 Task: Assign Person0000000114 as Assignee of Issue Issue0000000285 in Backlog  in Scrum Project Project0000000057 in Jira. Assign Person0000000115 as Assignee of Issue Issue0000000286 in Backlog  in Scrum Project Project0000000058 in Jira. Assign Person0000000115 as Assignee of Issue Issue0000000287 in Backlog  in Scrum Project Project0000000058 in Jira. Assign Person0000000115 as Assignee of Issue Issue0000000288 in Backlog  in Scrum Project Project0000000058 in Jira. Assign Person0000000116 as Assignee of Issue Issue0000000289 in Backlog  in Scrum Project Project0000000058 in Jira
Action: Mouse moved to (50, 231)
Screenshot: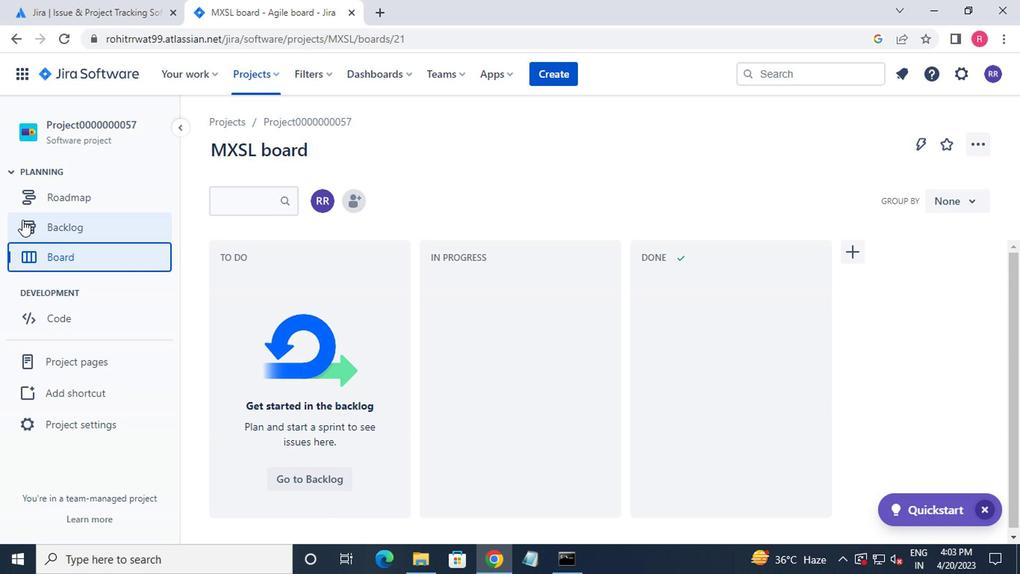 
Action: Mouse pressed left at (50, 231)
Screenshot: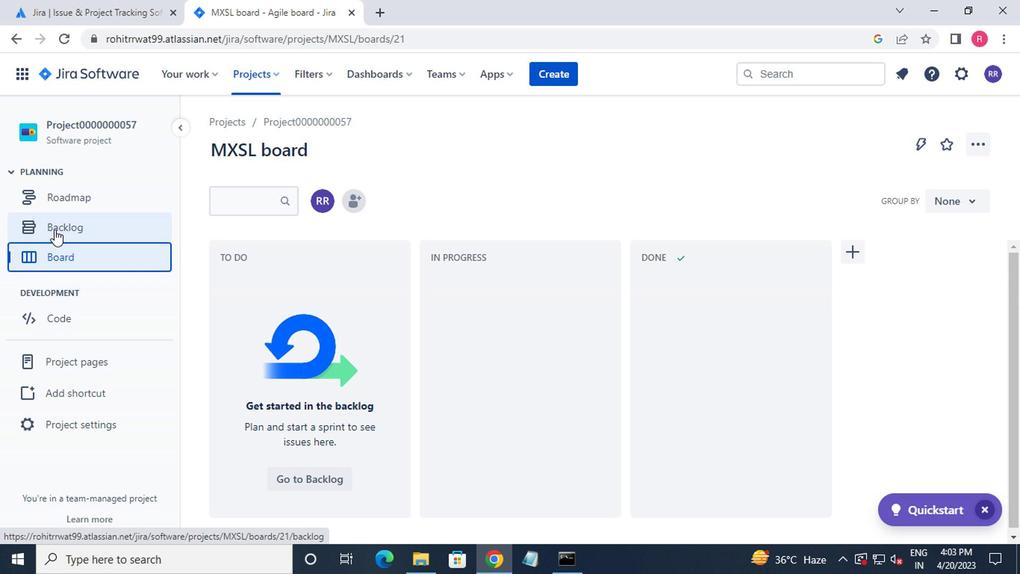 
Action: Mouse moved to (152, 283)
Screenshot: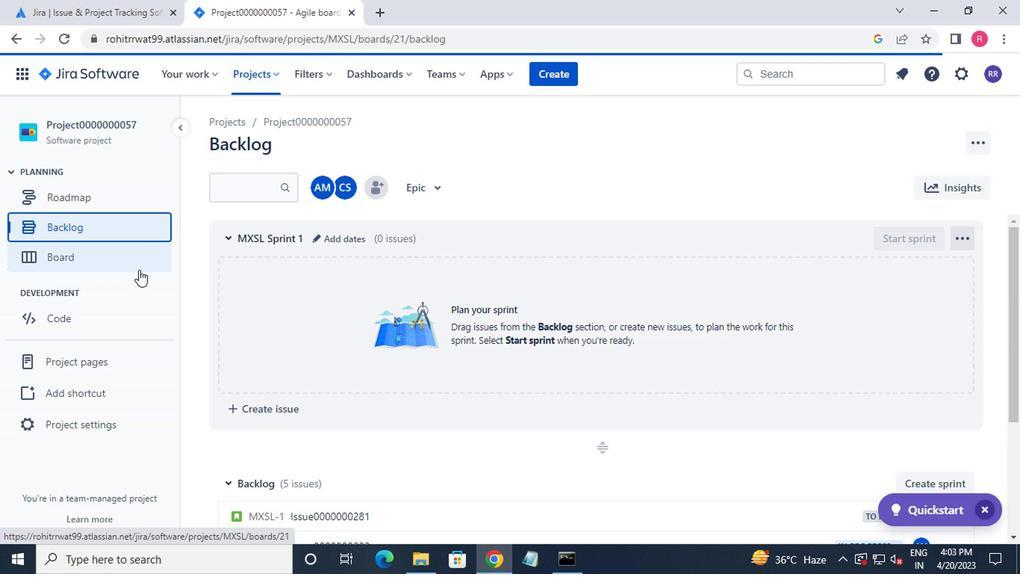 
Action: Mouse scrolled (152, 282) with delta (0, 0)
Screenshot: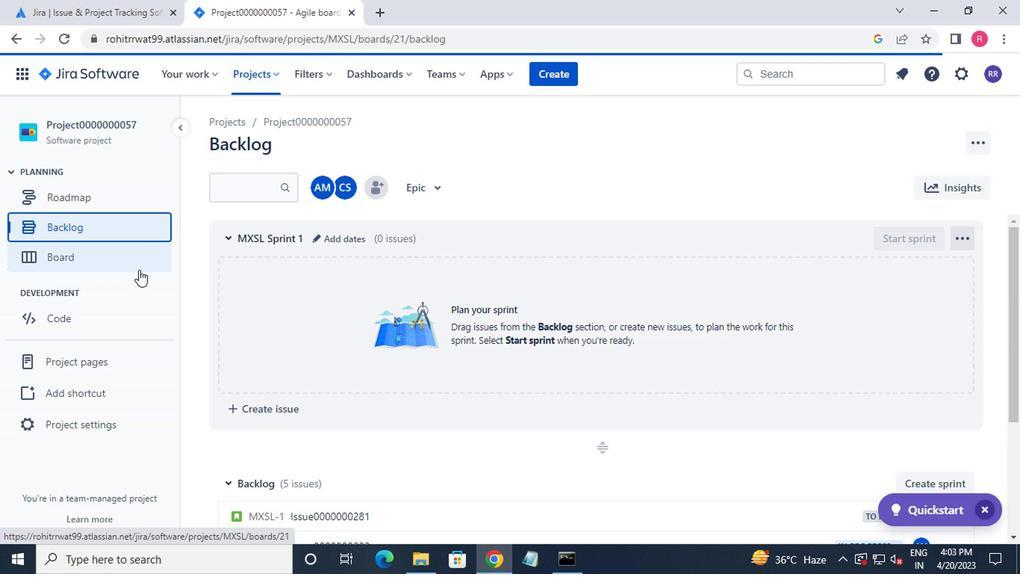 
Action: Mouse moved to (177, 301)
Screenshot: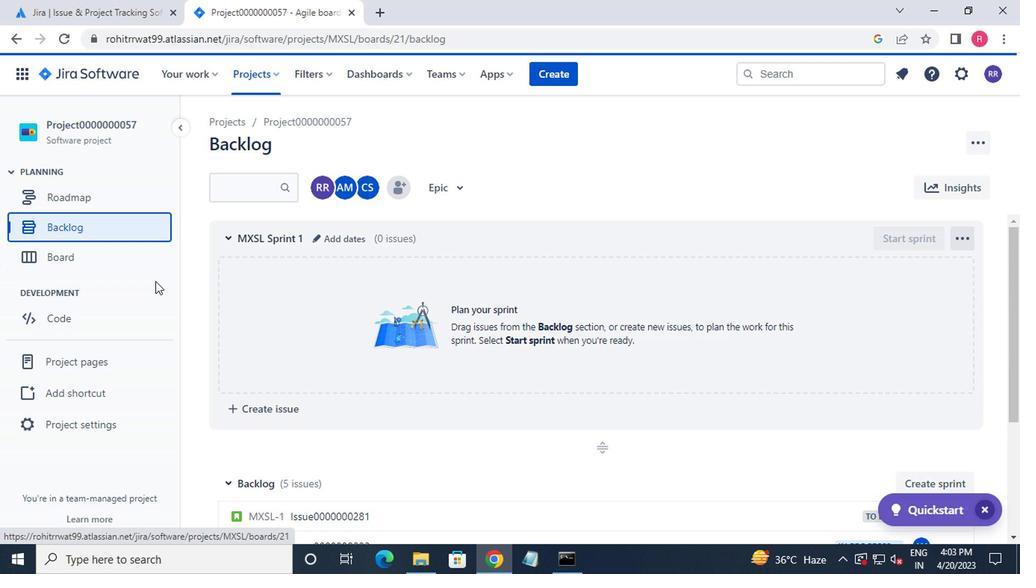
Action: Mouse scrolled (177, 301) with delta (0, 0)
Screenshot: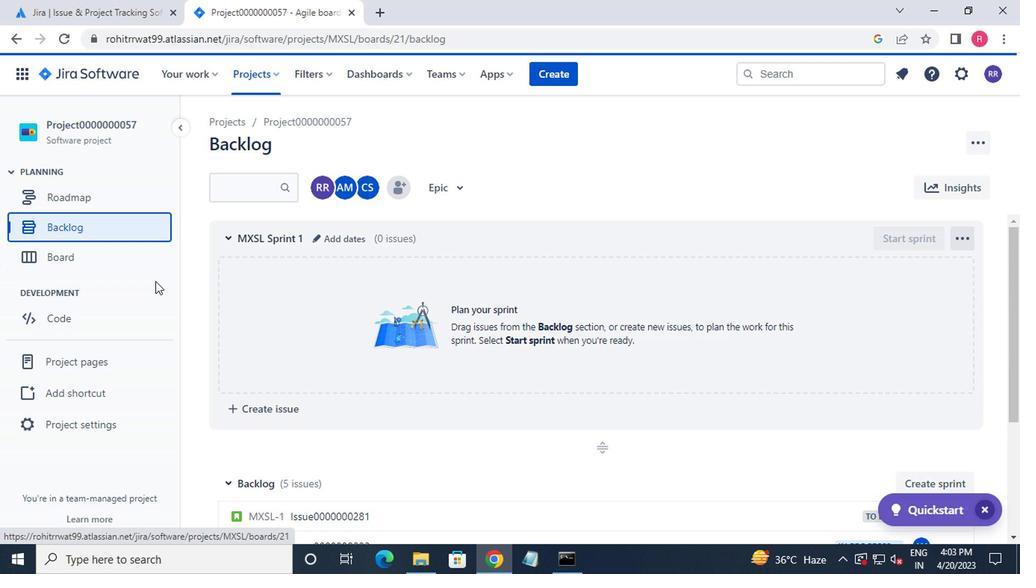 
Action: Mouse moved to (188, 306)
Screenshot: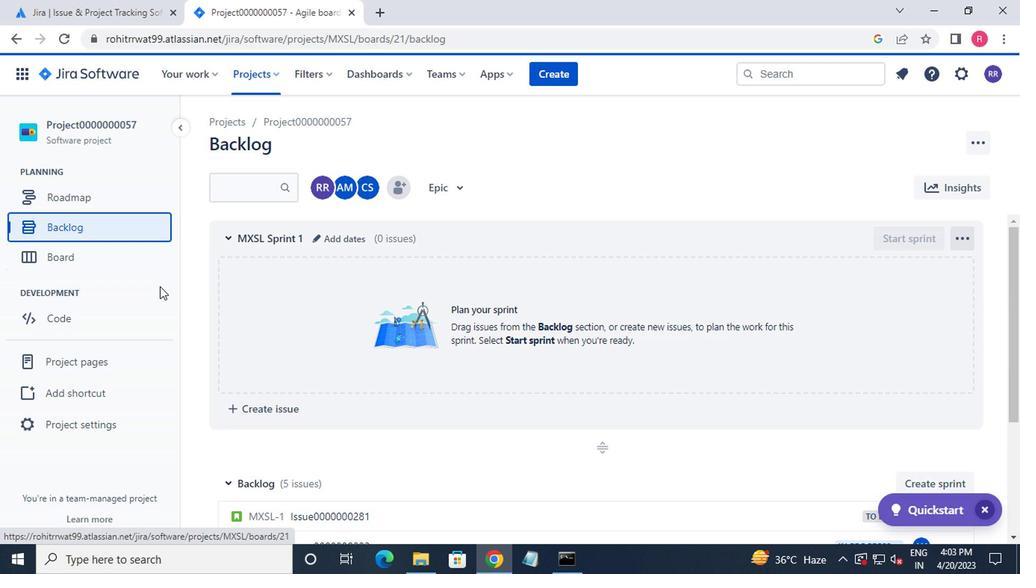 
Action: Mouse scrolled (188, 305) with delta (0, -1)
Screenshot: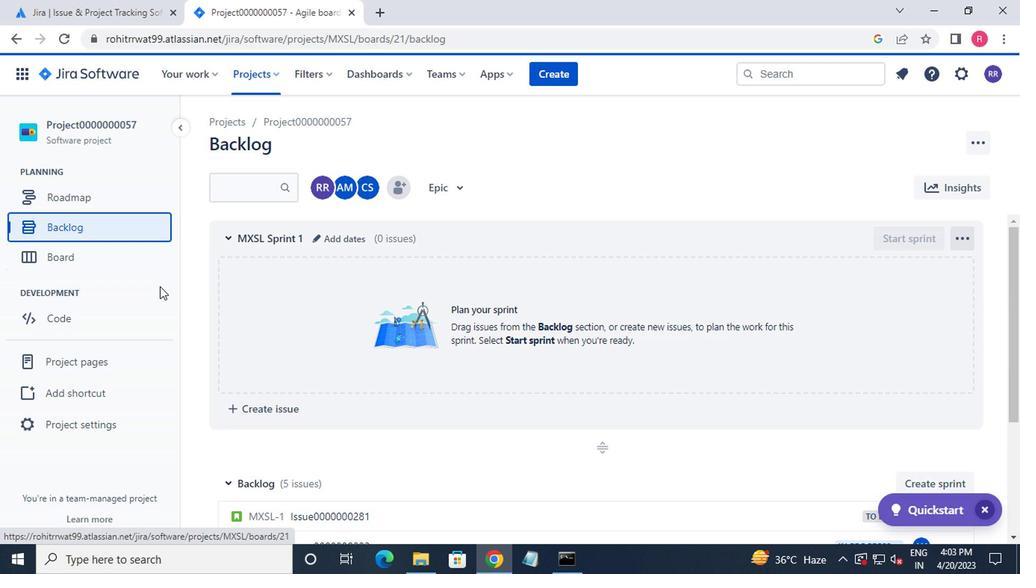 
Action: Mouse moved to (192, 306)
Screenshot: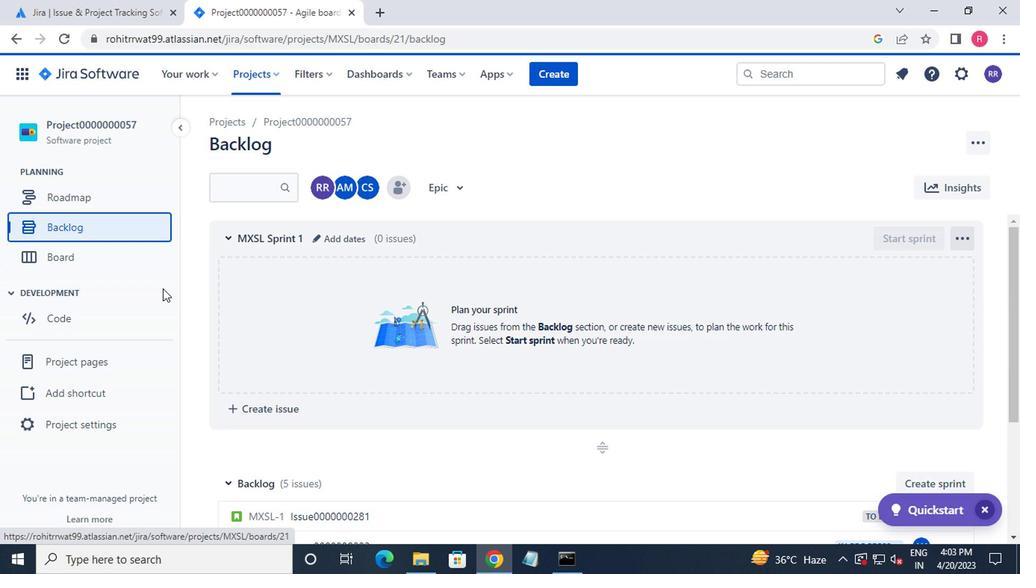 
Action: Mouse scrolled (192, 305) with delta (0, -1)
Screenshot: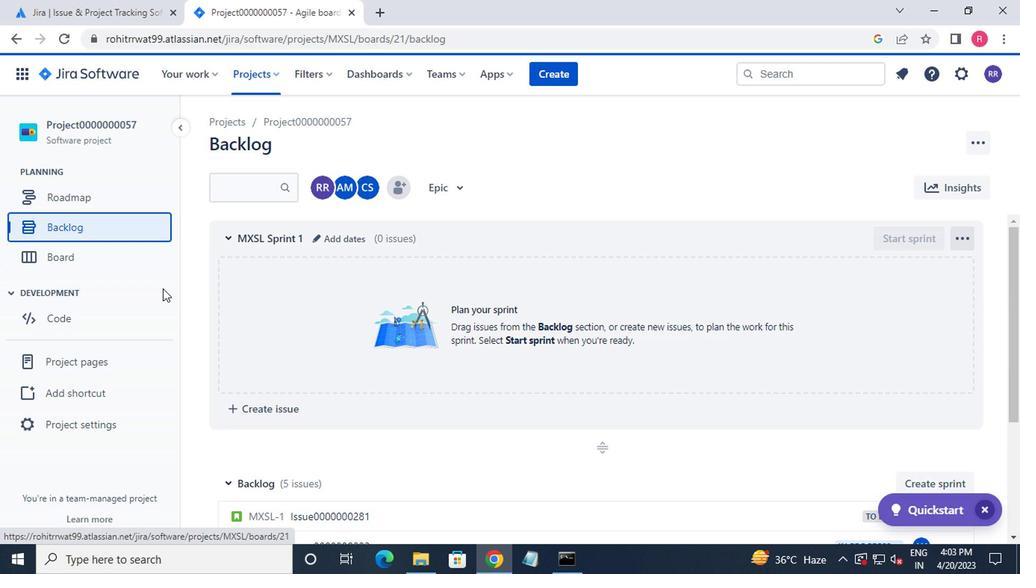 
Action: Mouse moved to (232, 336)
Screenshot: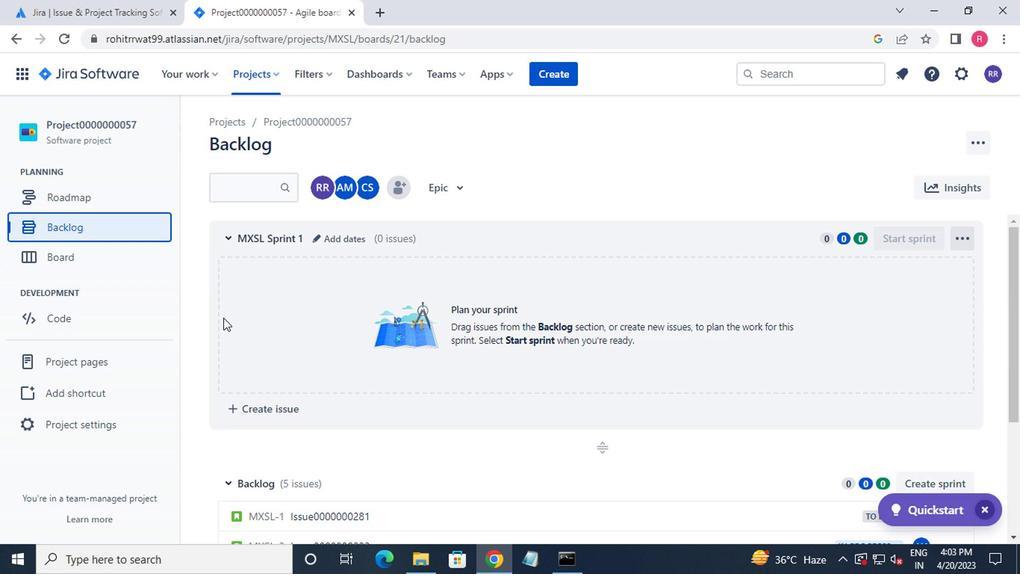 
Action: Mouse scrolled (232, 335) with delta (0, -1)
Screenshot: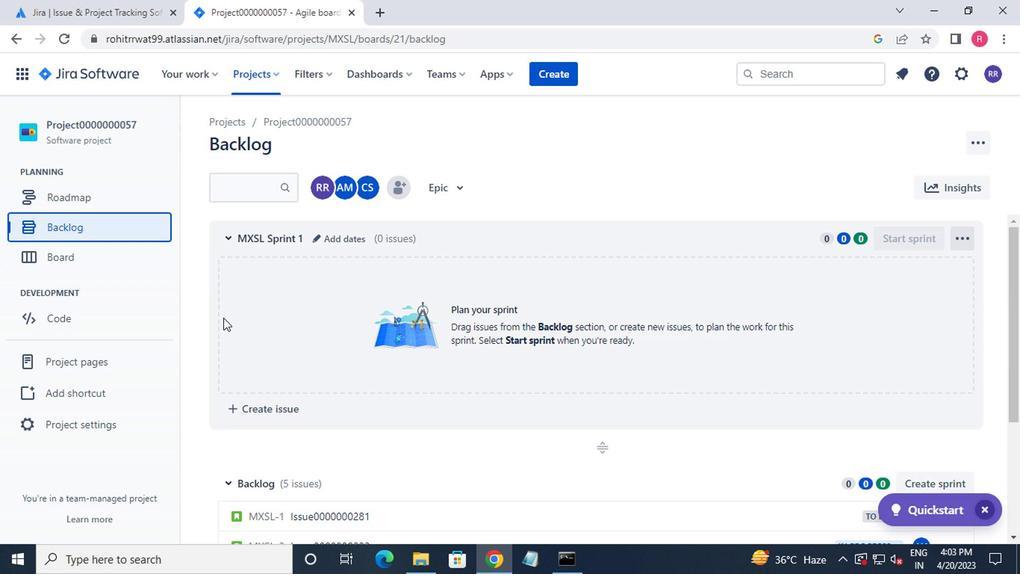 
Action: Mouse moved to (234, 336)
Screenshot: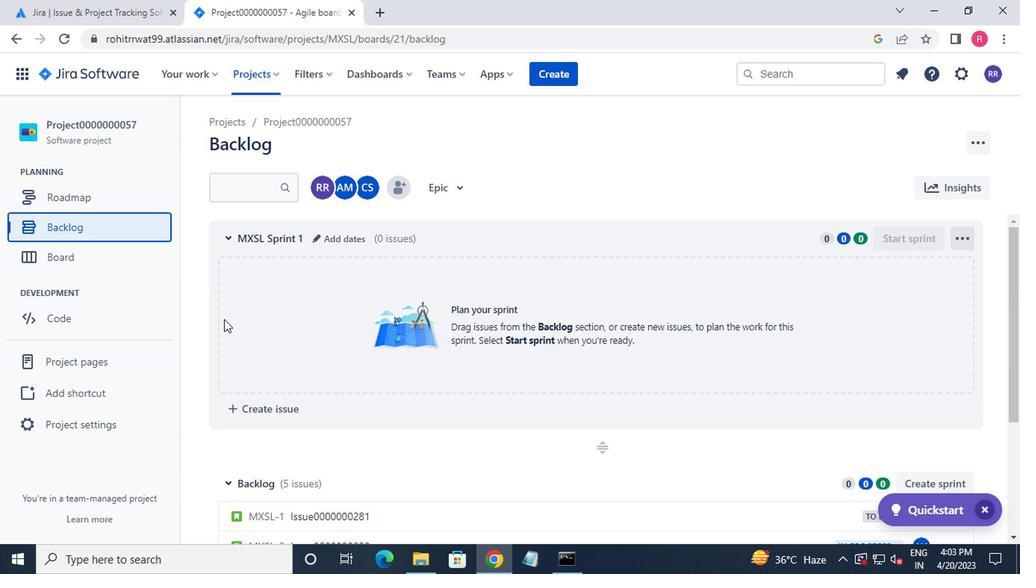 
Action: Mouse scrolled (234, 335) with delta (0, -1)
Screenshot: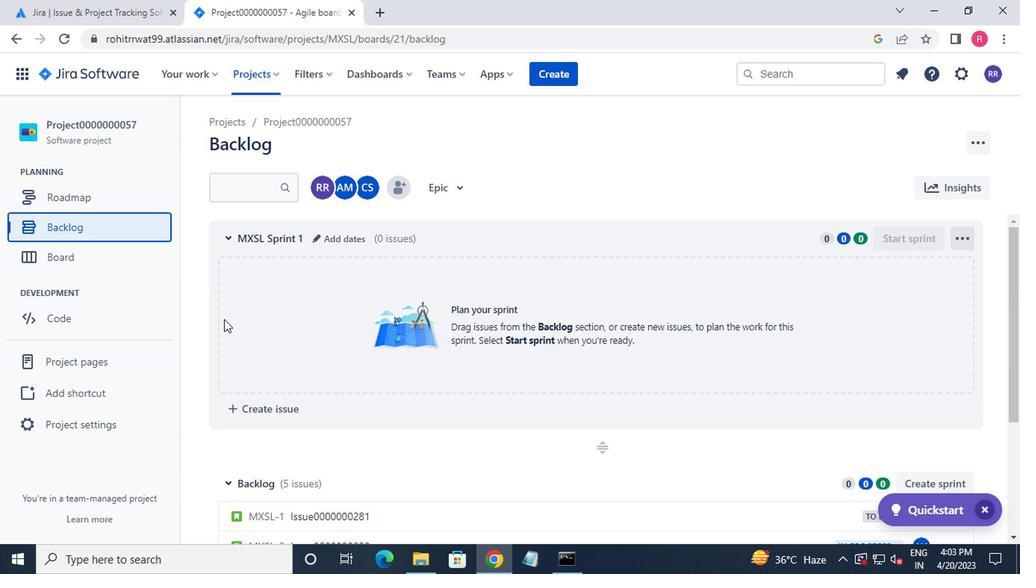 
Action: Mouse moved to (236, 336)
Screenshot: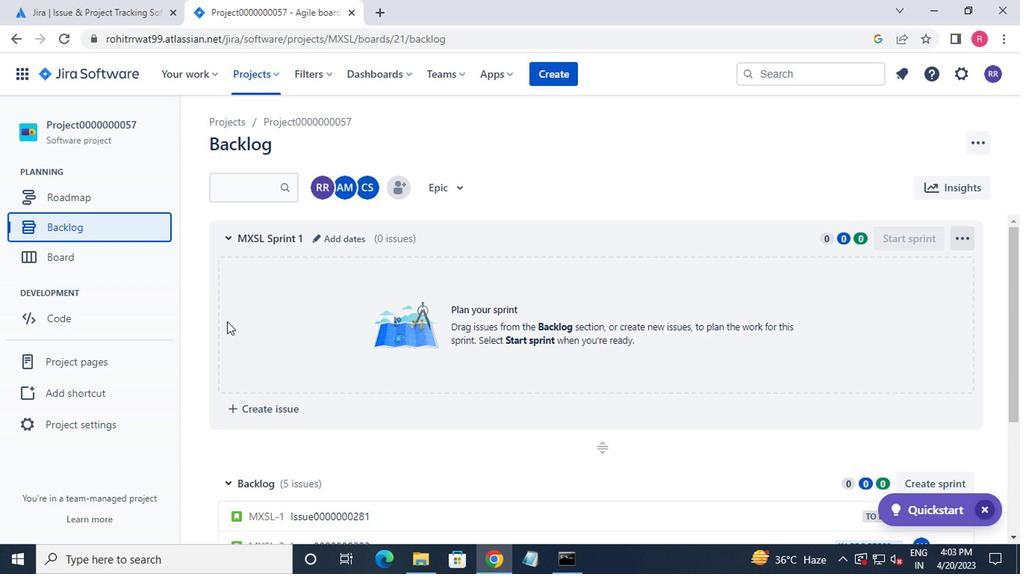 
Action: Mouse scrolled (236, 335) with delta (0, -1)
Screenshot: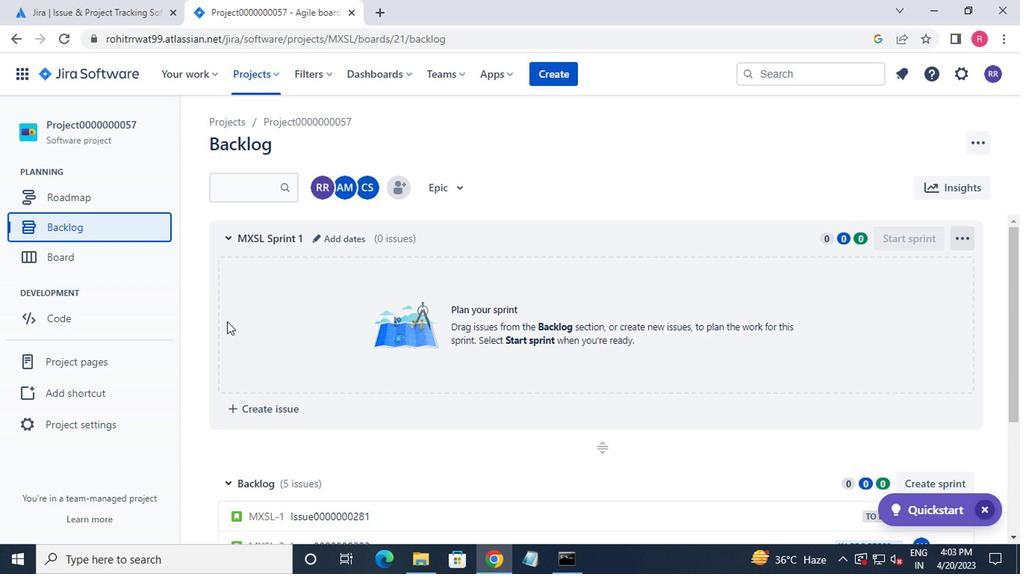 
Action: Mouse moved to (245, 336)
Screenshot: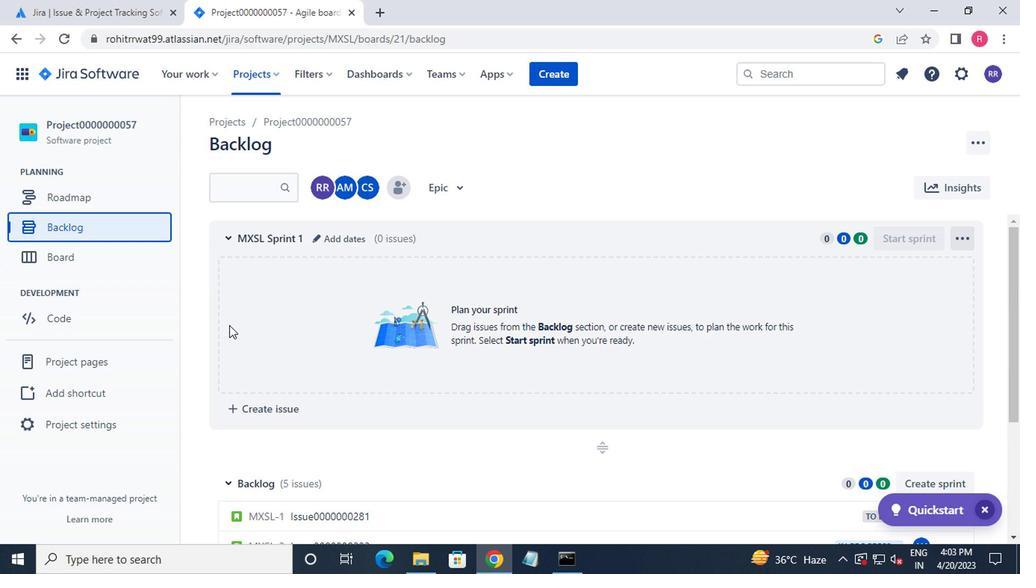 
Action: Mouse scrolled (245, 335) with delta (0, -1)
Screenshot: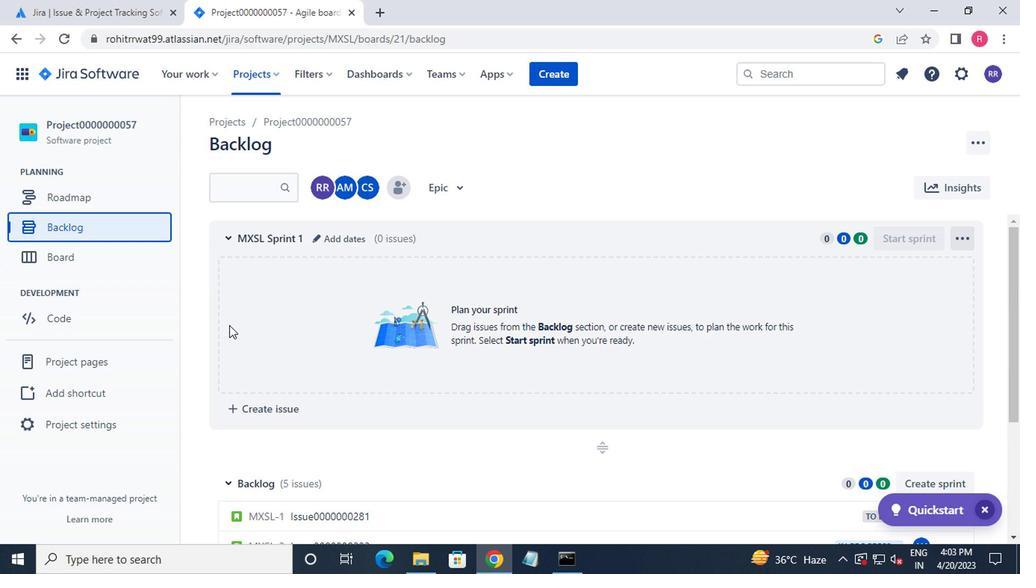 
Action: Mouse moved to (921, 452)
Screenshot: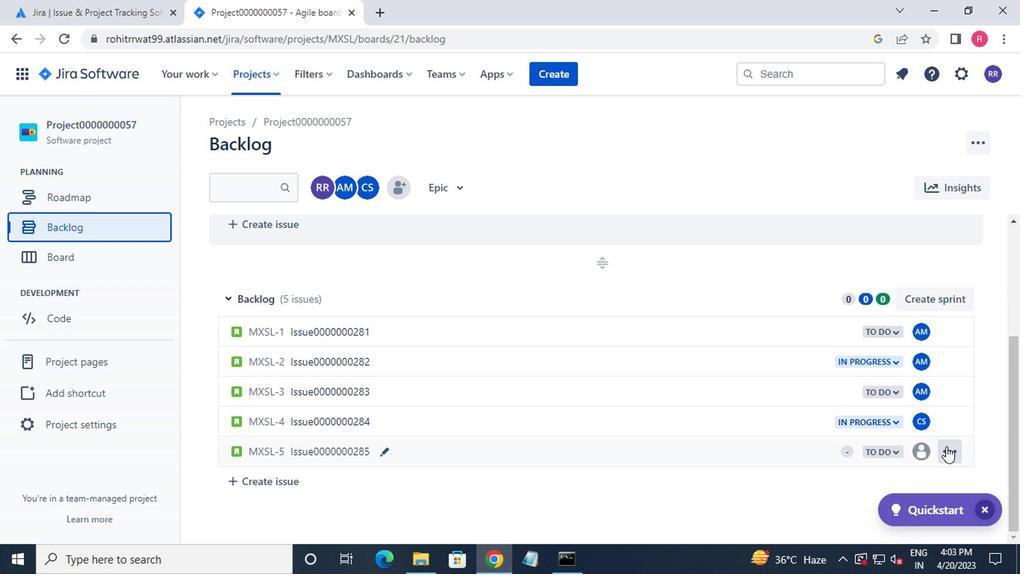 
Action: Mouse pressed left at (921, 452)
Screenshot: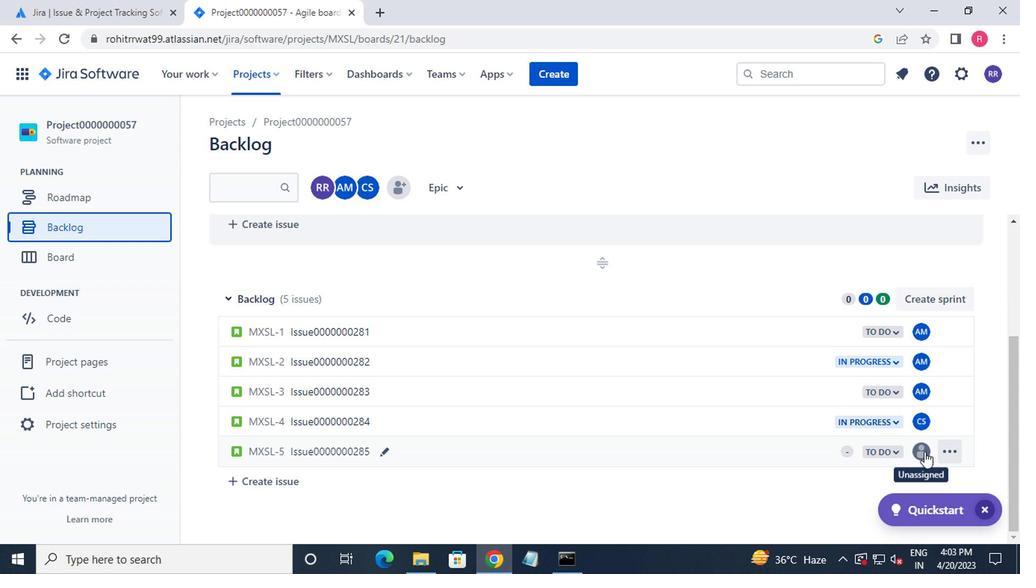 
Action: Mouse moved to (845, 544)
Screenshot: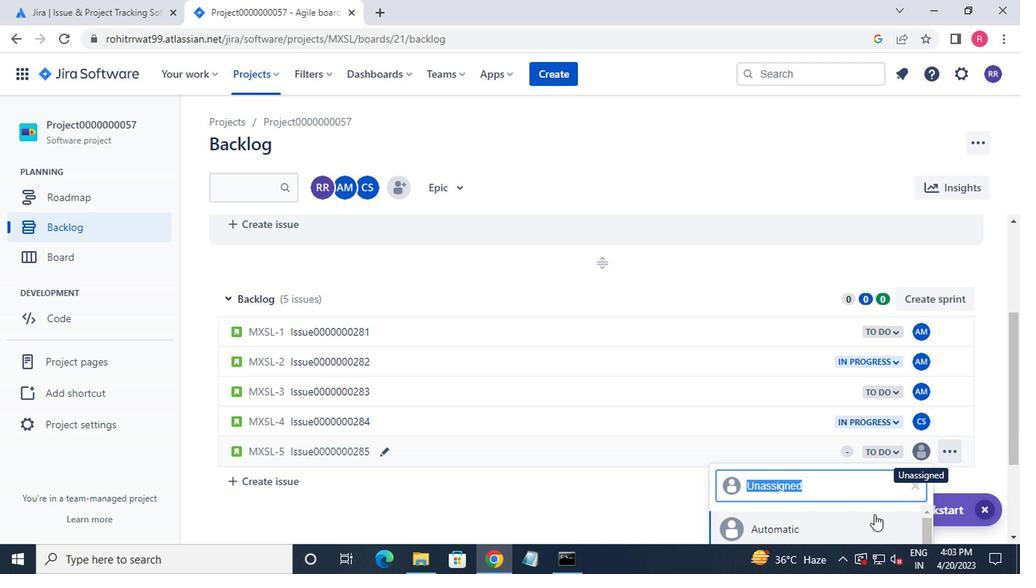 
Action: Mouse scrolled (845, 543) with delta (0, 0)
Screenshot: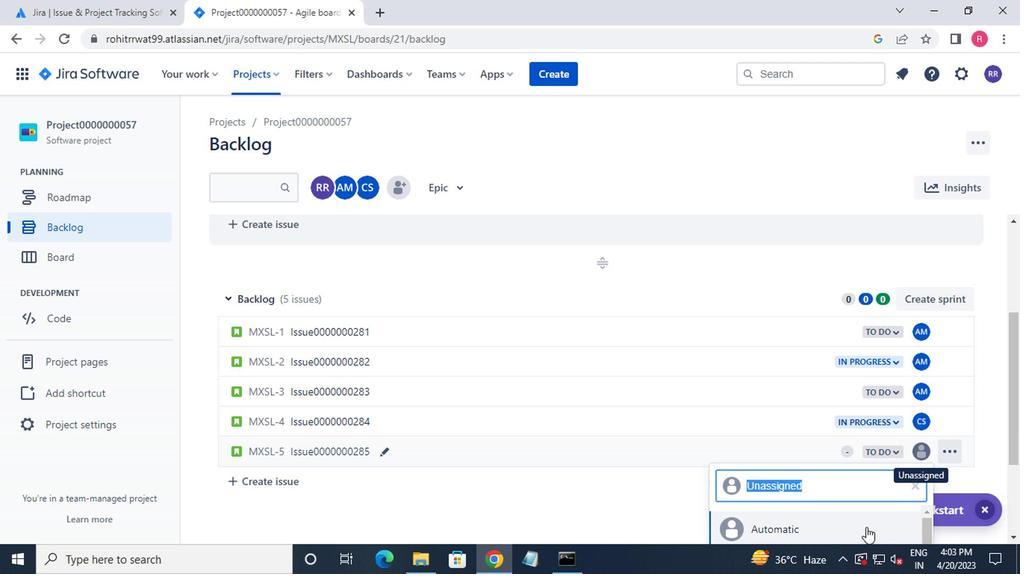 
Action: Mouse moved to (826, 526)
Screenshot: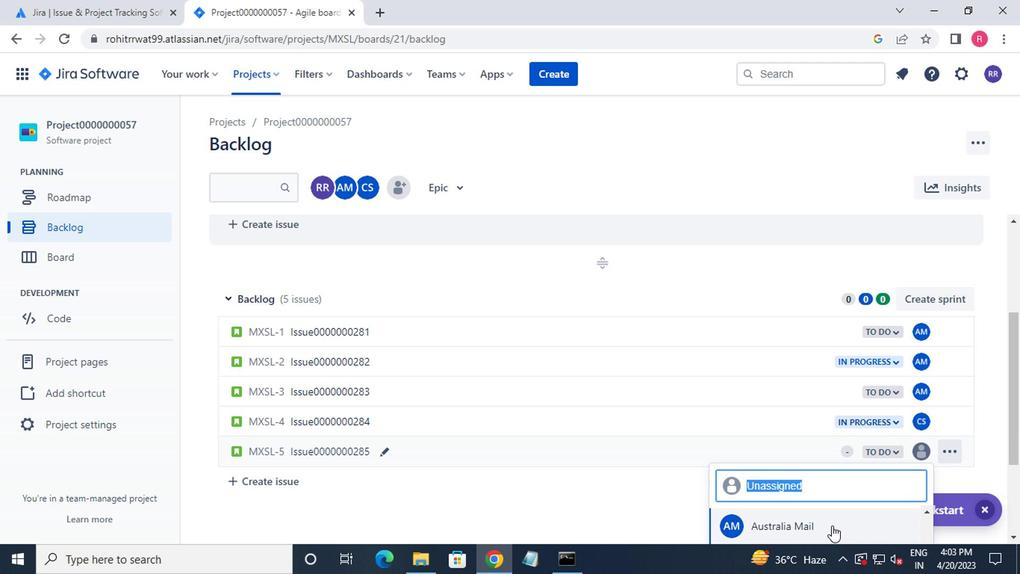 
Action: Mouse scrolled (826, 525) with delta (0, 0)
Screenshot: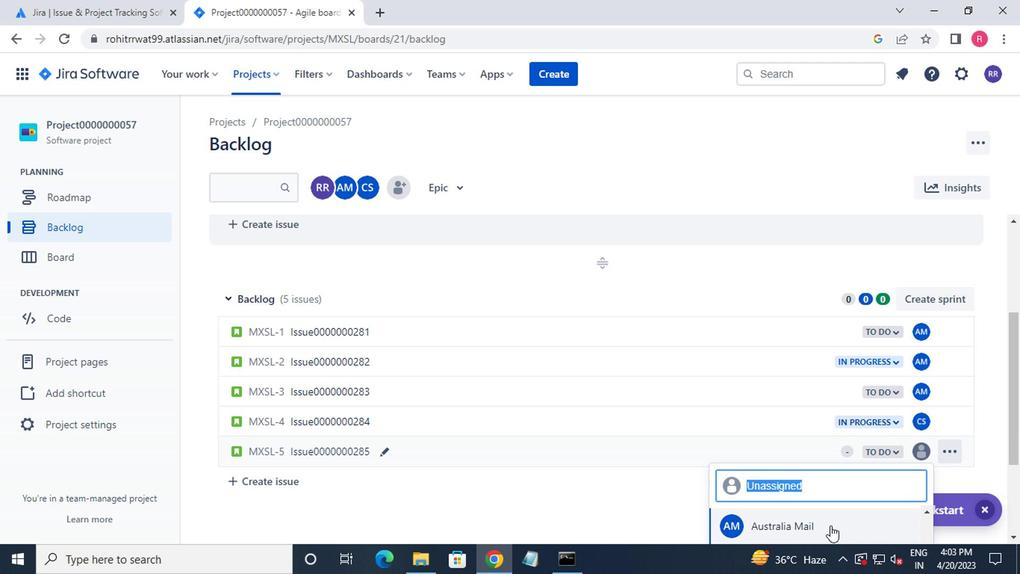 
Action: Mouse moved to (1015, 391)
Screenshot: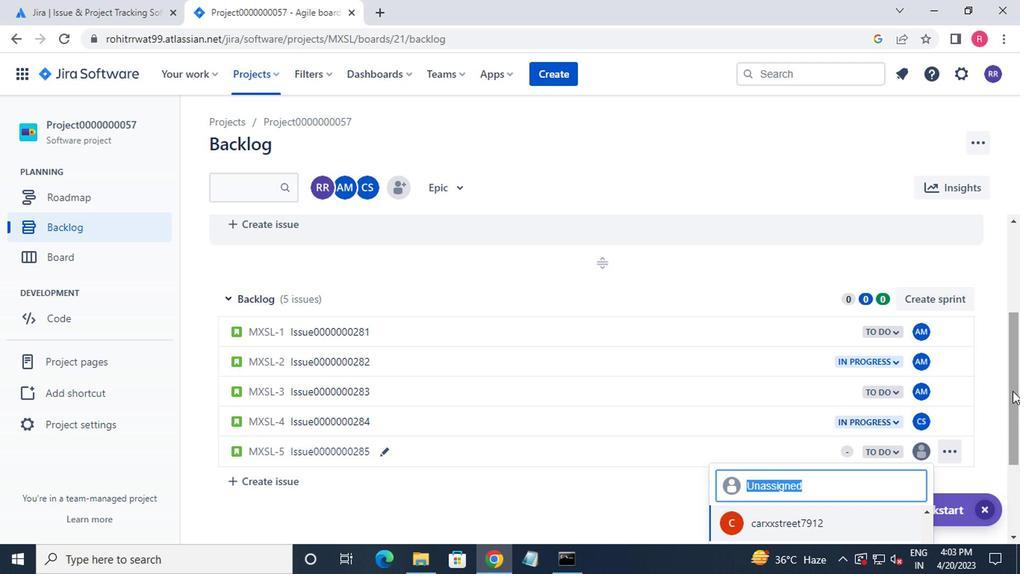 
Action: Mouse pressed left at (1015, 391)
Screenshot: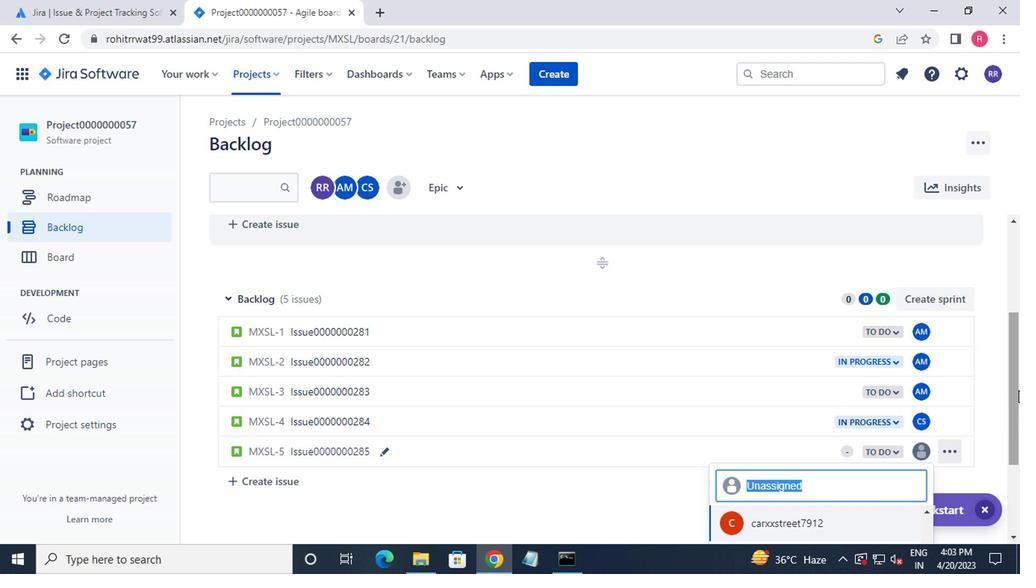 
Action: Mouse moved to (816, 507)
Screenshot: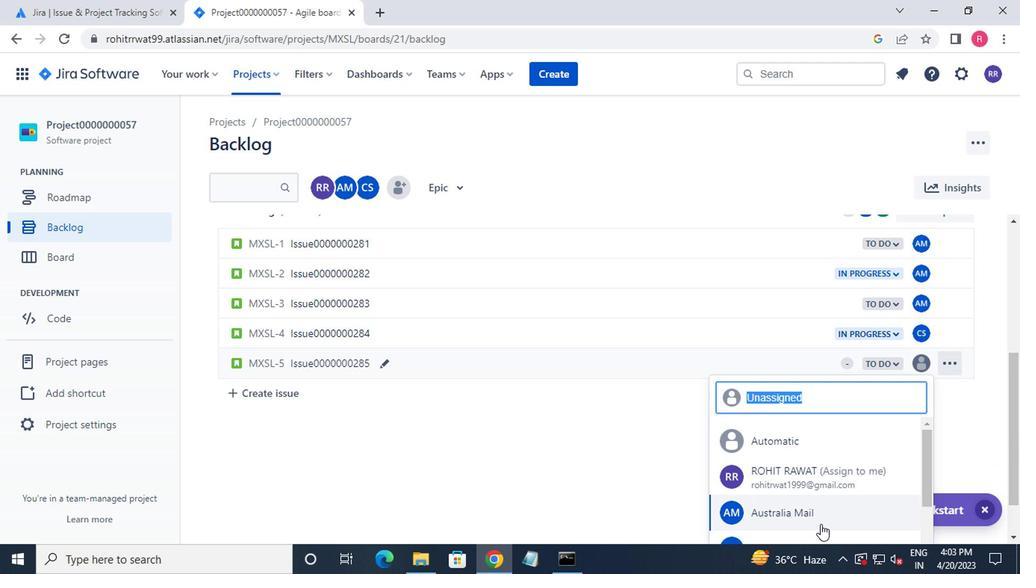 
Action: Mouse scrolled (816, 507) with delta (0, 0)
Screenshot: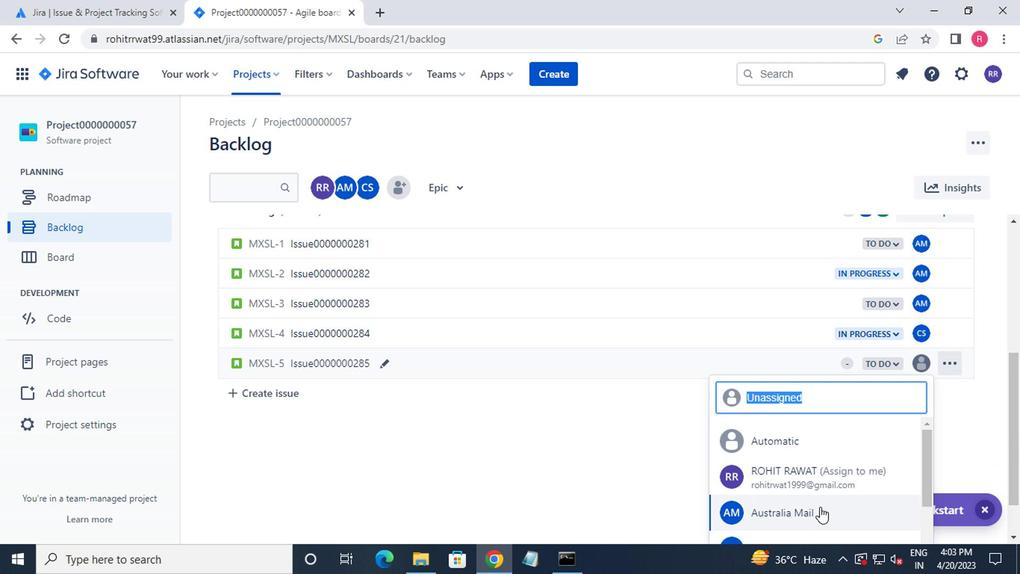 
Action: Mouse moved to (815, 479)
Screenshot: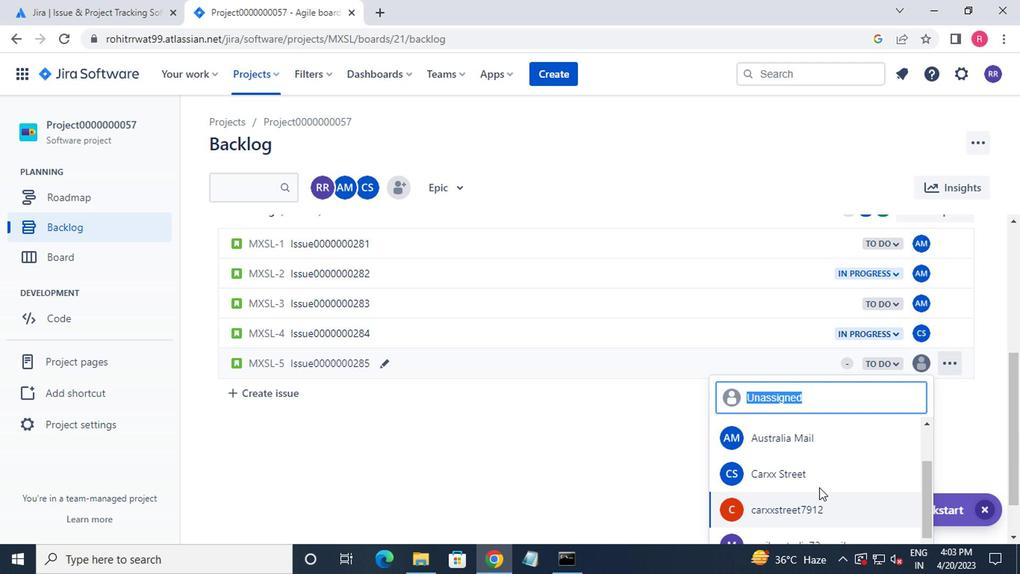 
Action: Mouse pressed left at (815, 479)
Screenshot: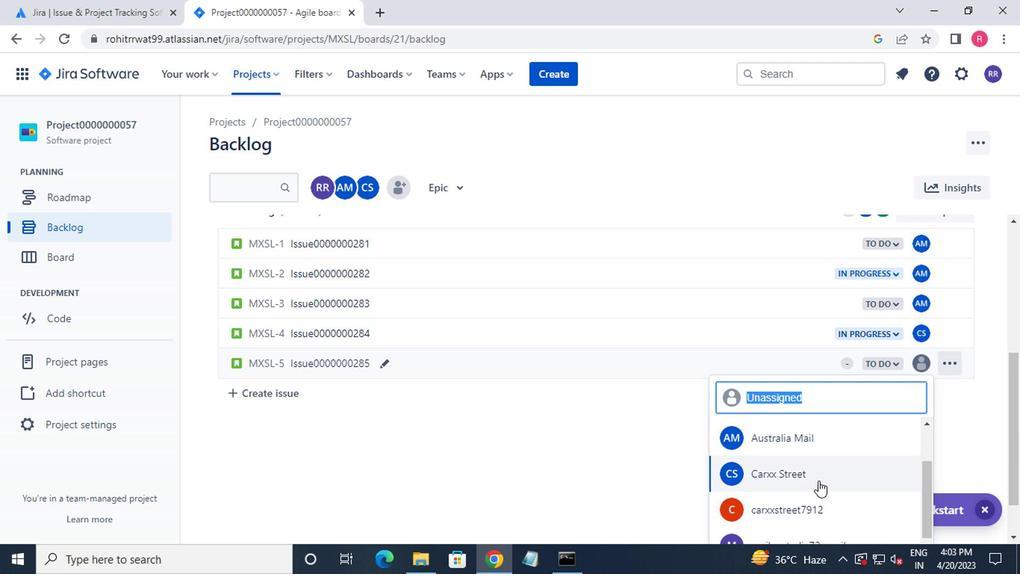 
Action: Mouse moved to (259, 76)
Screenshot: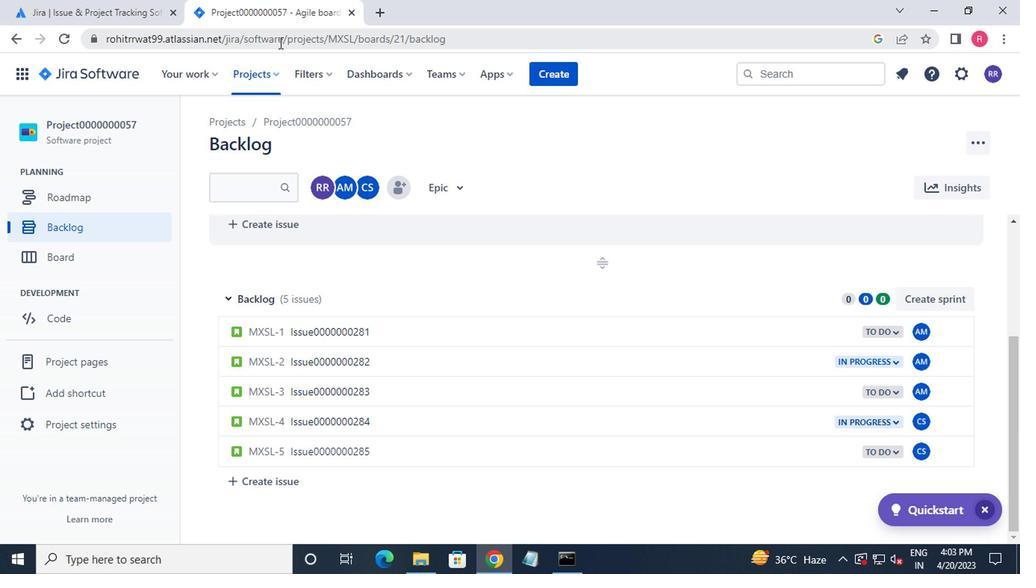 
Action: Mouse pressed left at (259, 76)
Screenshot: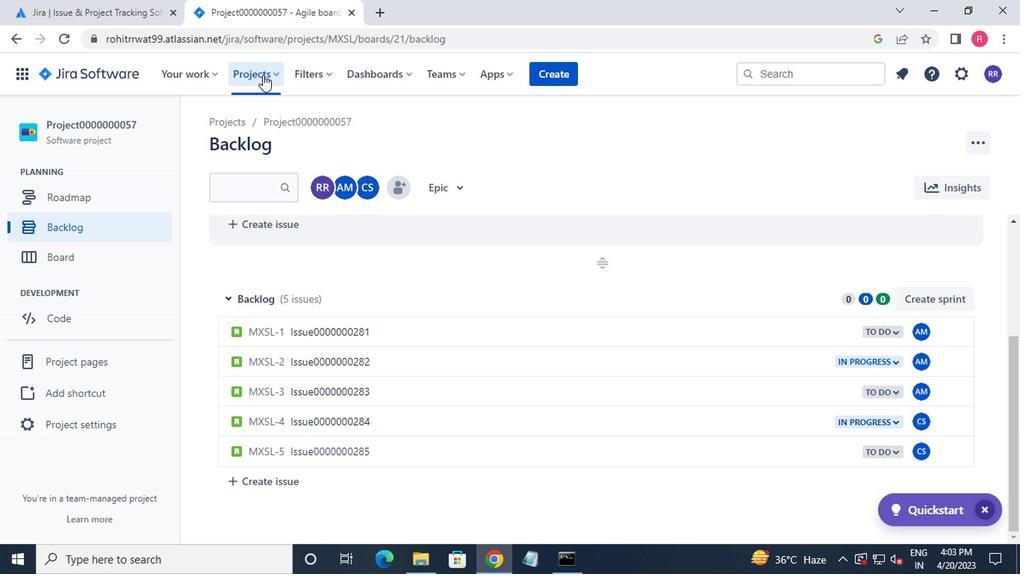 
Action: Mouse moved to (296, 171)
Screenshot: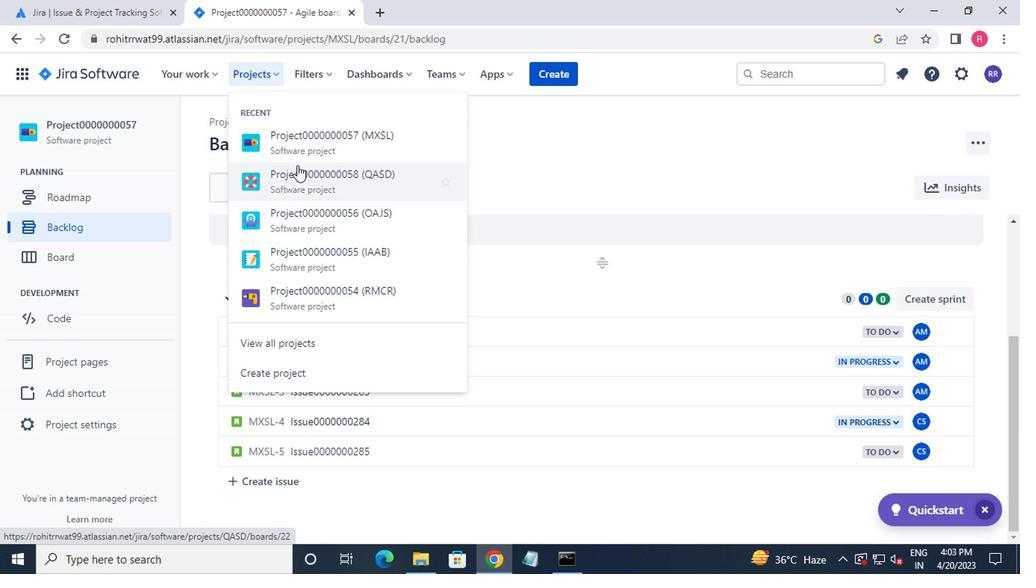 
Action: Mouse pressed left at (296, 171)
Screenshot: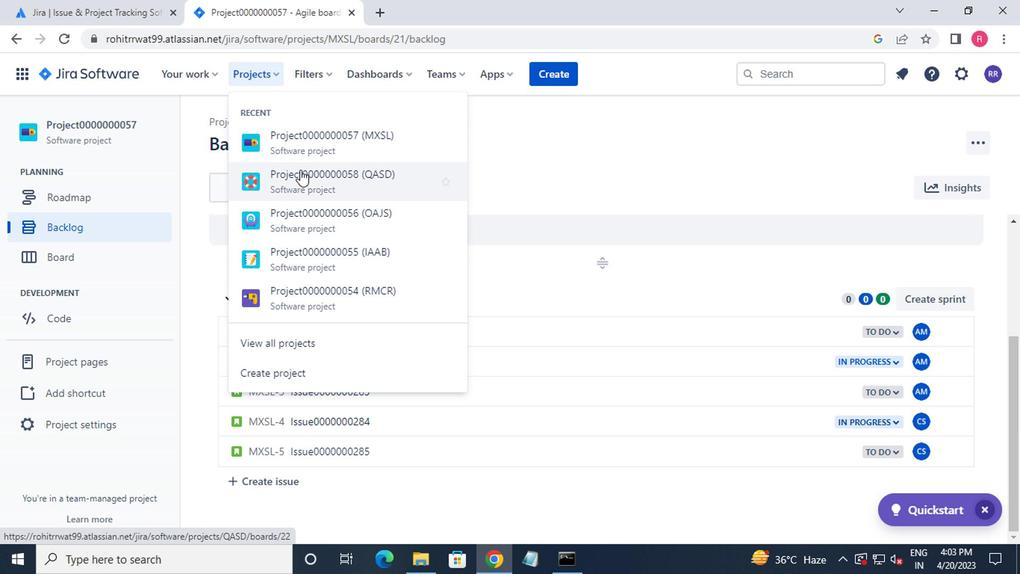 
Action: Mouse moved to (96, 232)
Screenshot: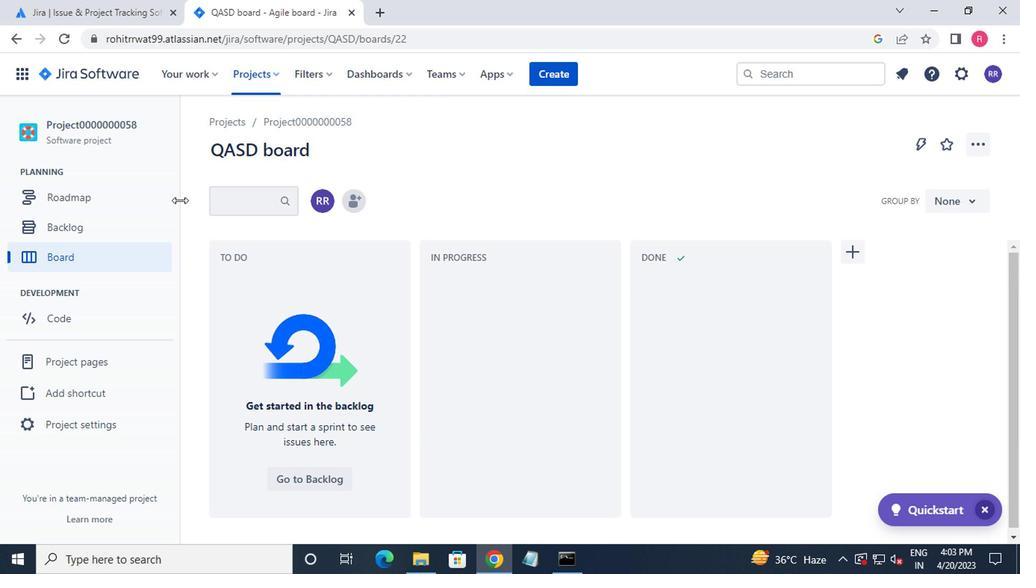 
Action: Mouse pressed left at (96, 232)
Screenshot: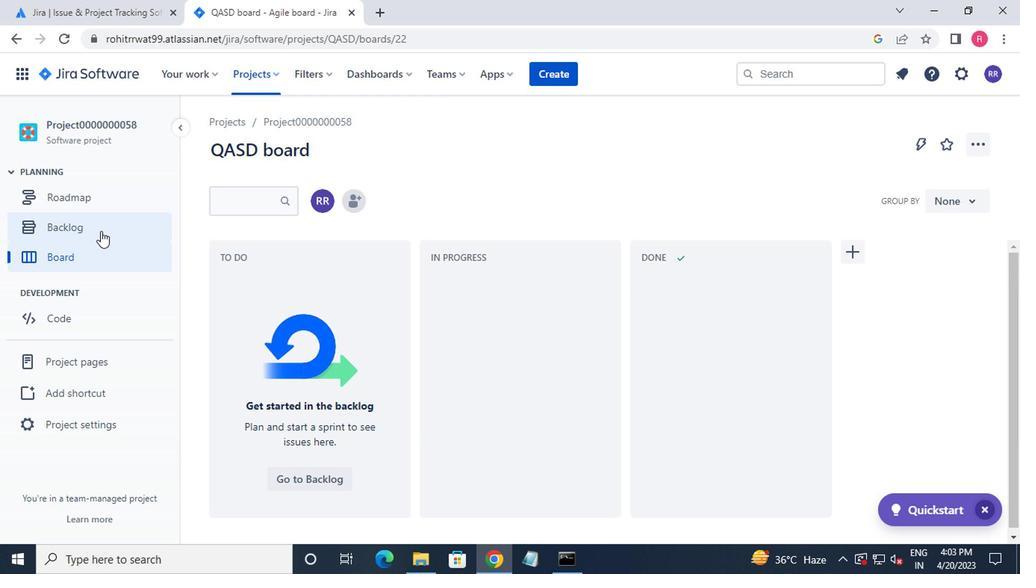 
Action: Mouse moved to (544, 255)
Screenshot: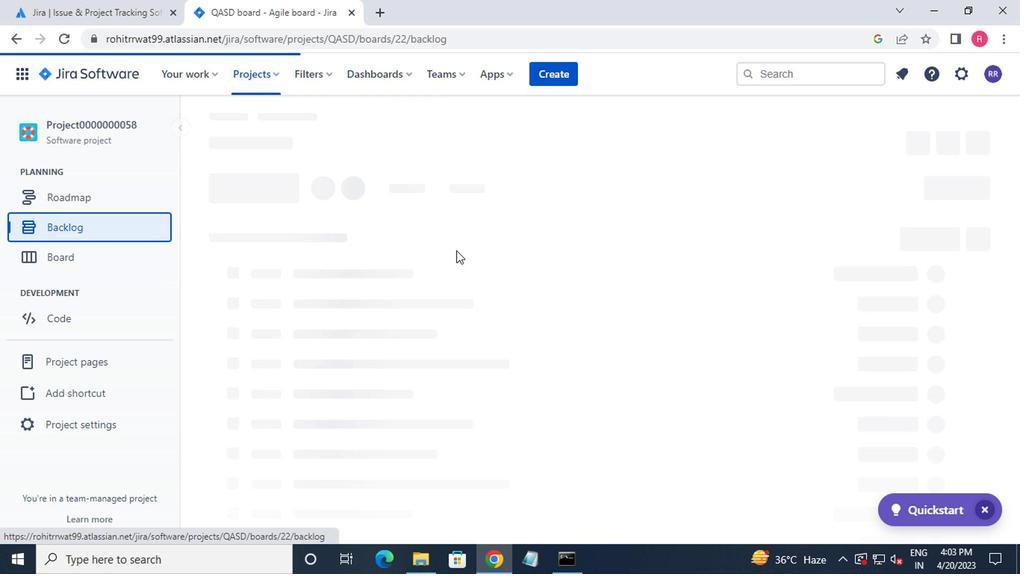 
Action: Mouse scrolled (544, 254) with delta (0, -1)
Screenshot: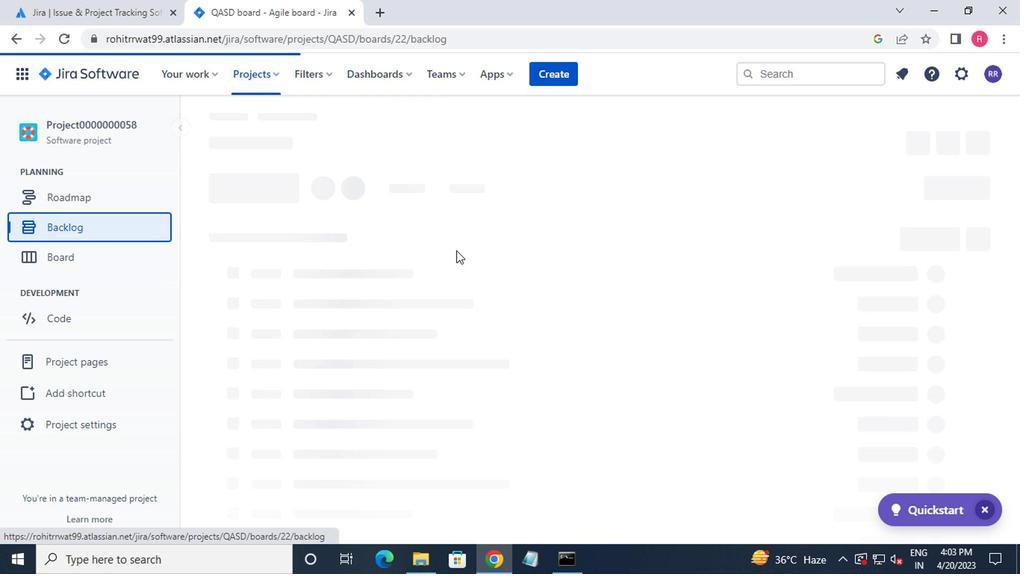
Action: Mouse moved to (559, 258)
Screenshot: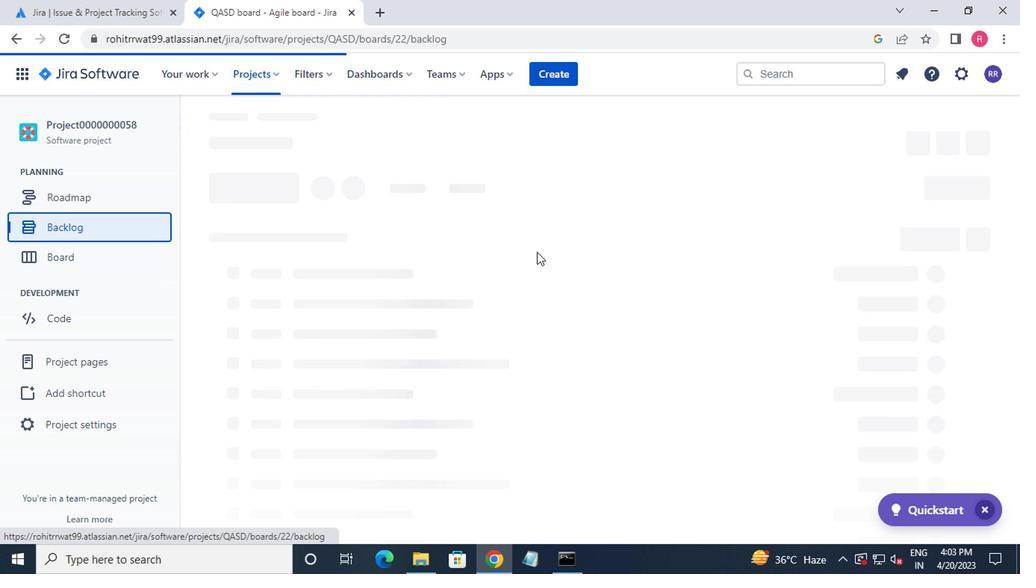 
Action: Mouse scrolled (559, 257) with delta (0, -1)
Screenshot: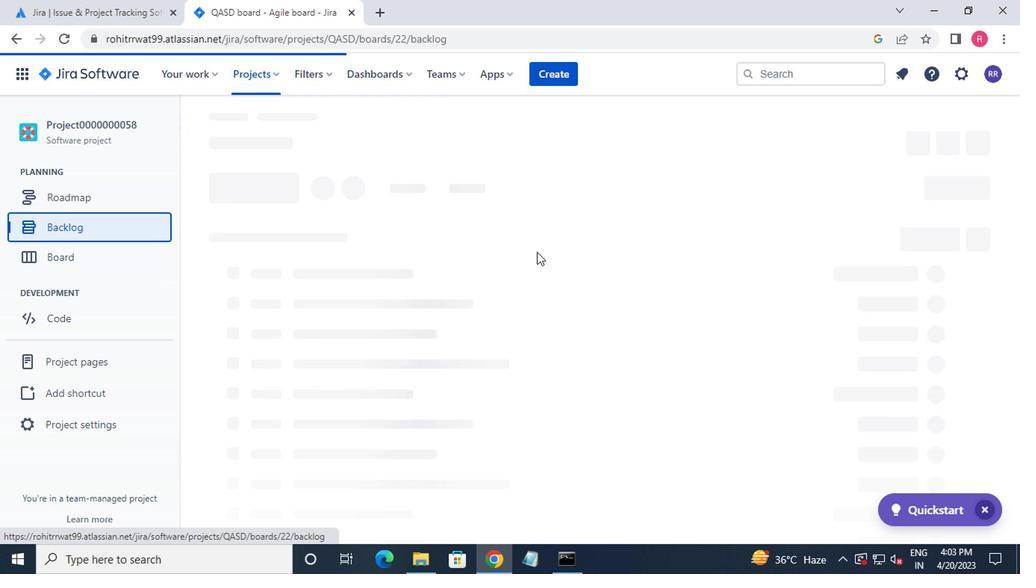 
Action: Mouse scrolled (559, 257) with delta (0, -1)
Screenshot: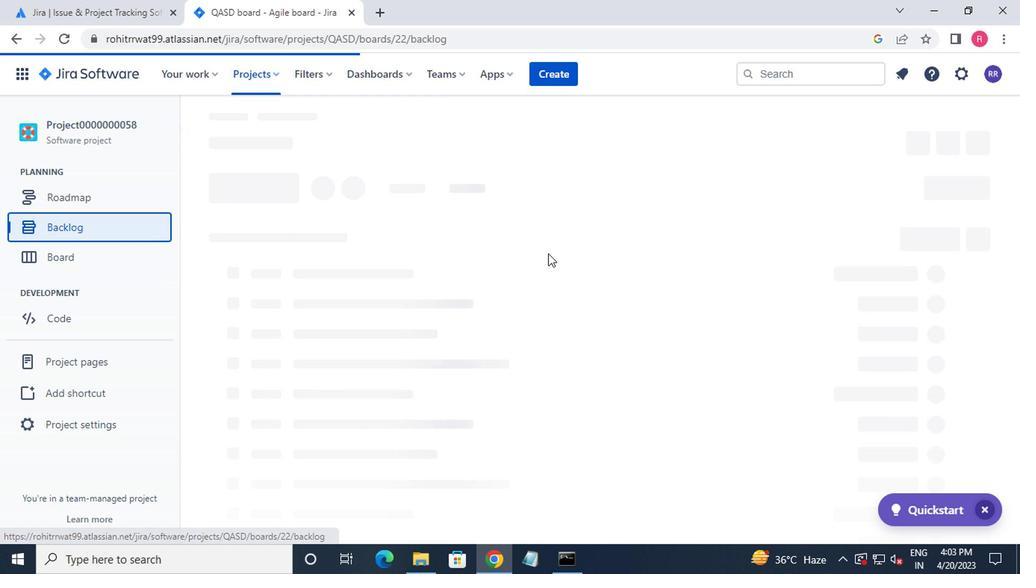 
Action: Mouse moved to (559, 258)
Screenshot: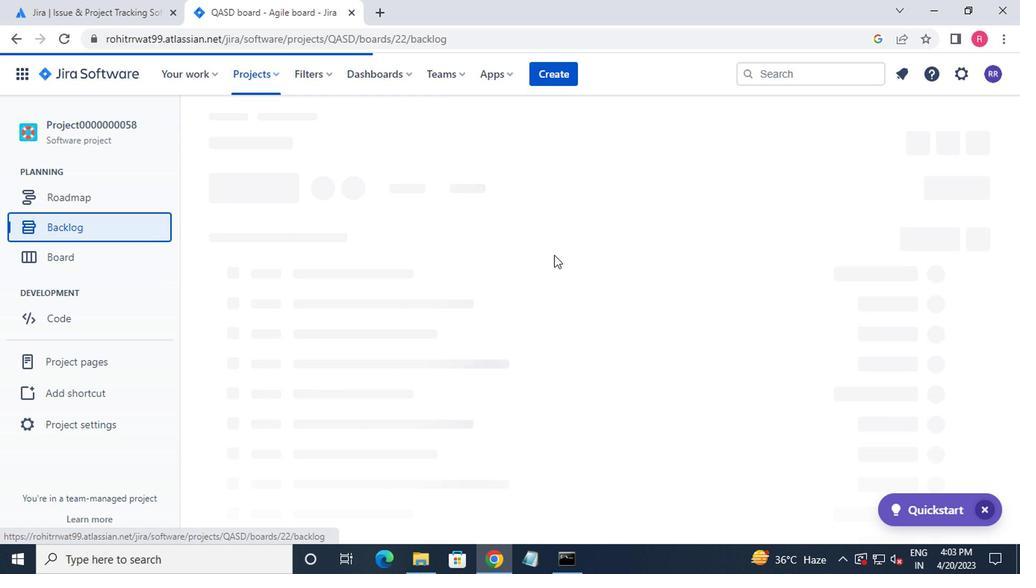 
Action: Mouse scrolled (559, 257) with delta (0, -1)
Screenshot: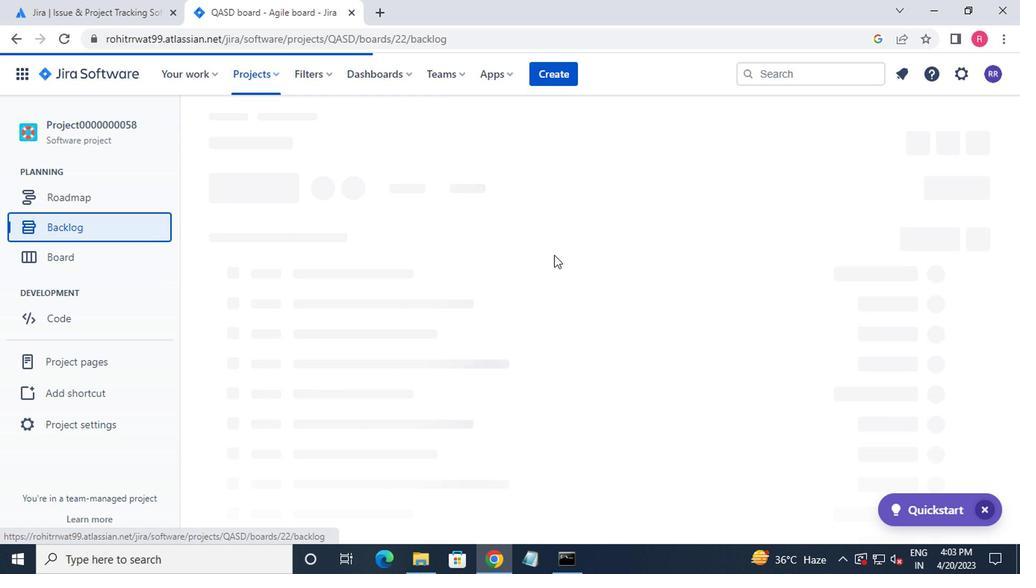
Action: Mouse moved to (560, 258)
Screenshot: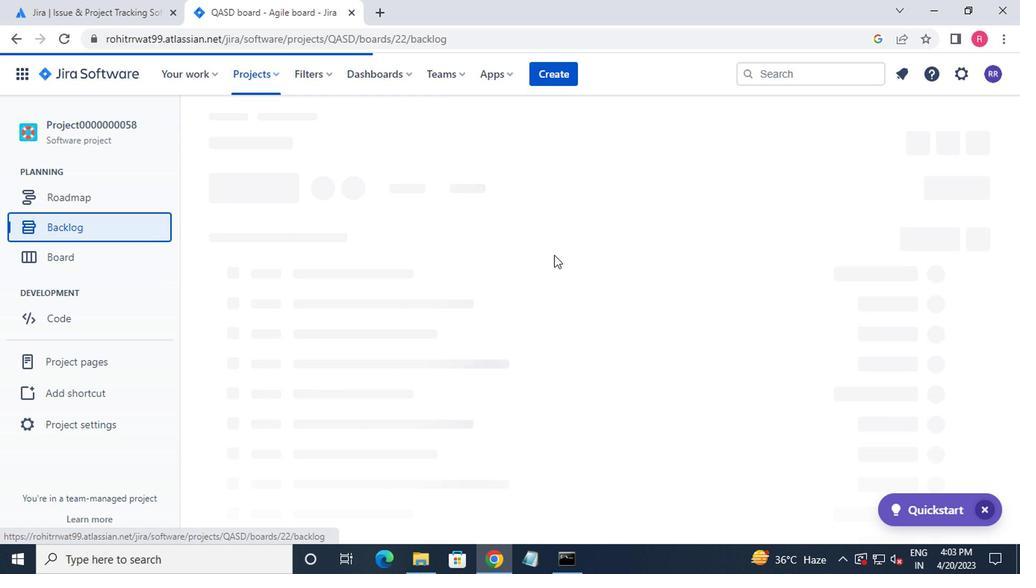 
Action: Mouse scrolled (560, 257) with delta (0, -1)
Screenshot: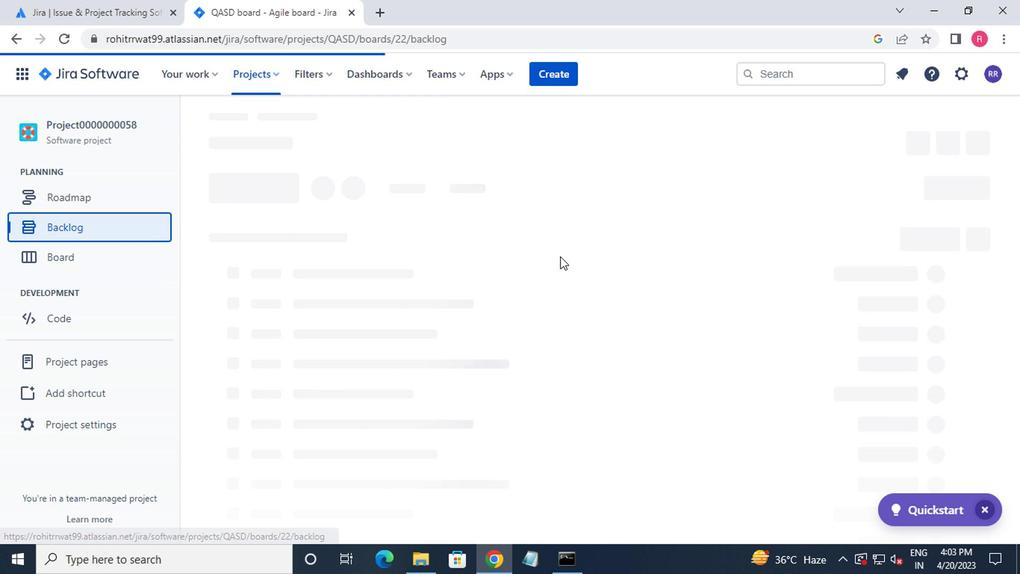 
Action: Mouse moved to (562, 258)
Screenshot: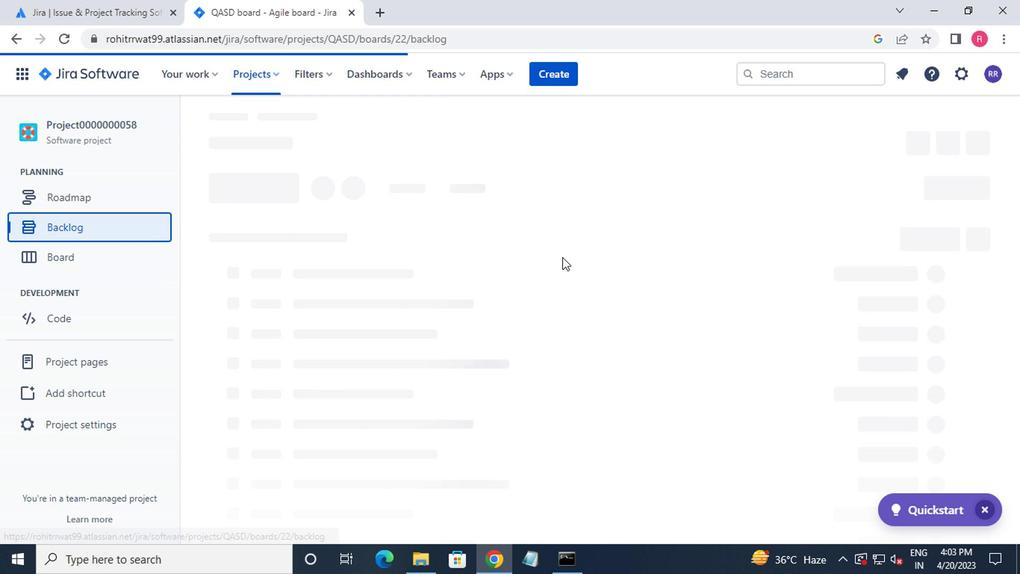 
Action: Mouse scrolled (562, 257) with delta (0, -1)
Screenshot: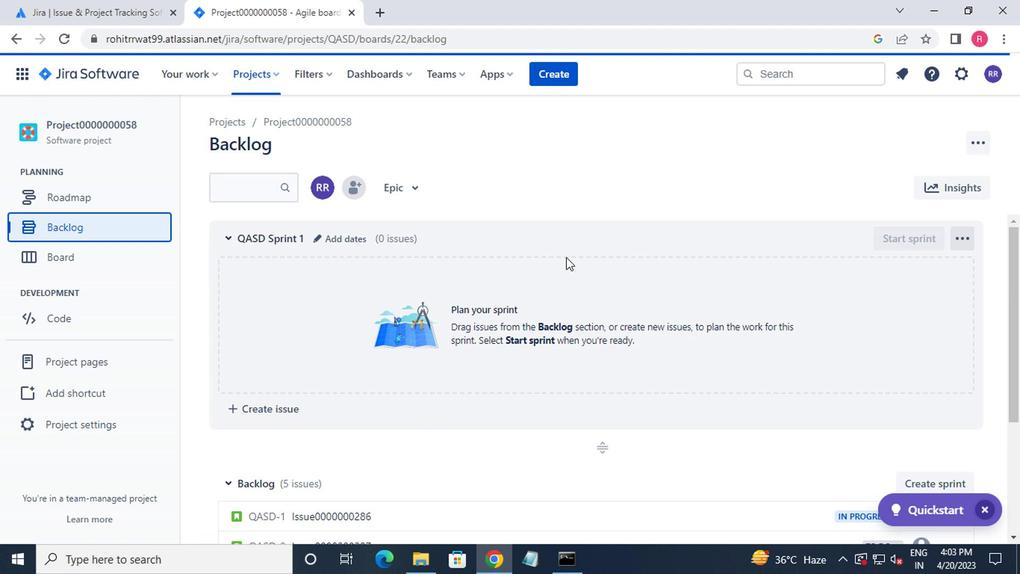 
Action: Mouse scrolled (562, 257) with delta (0, -1)
Screenshot: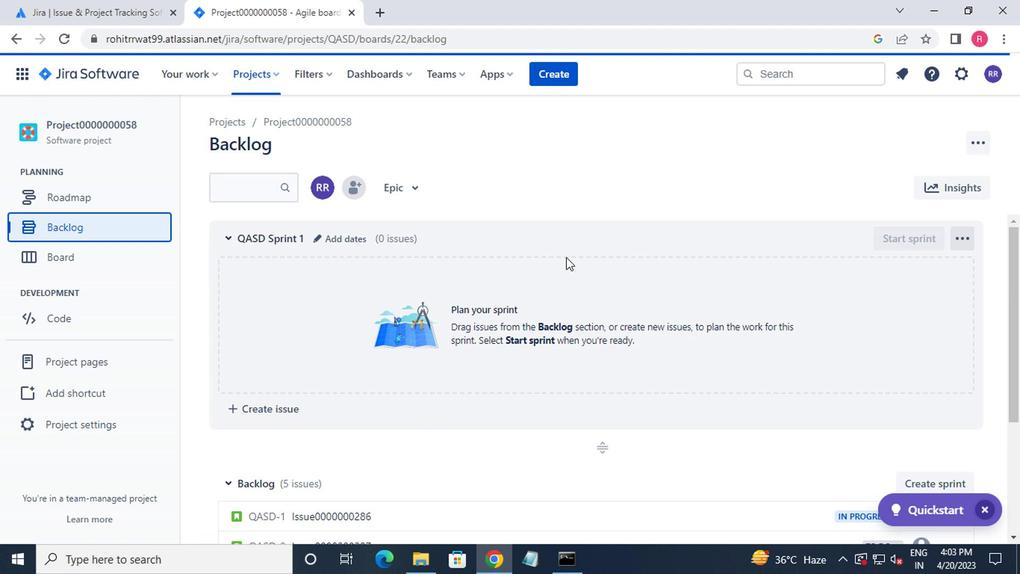
Action: Mouse scrolled (562, 257) with delta (0, -1)
Screenshot: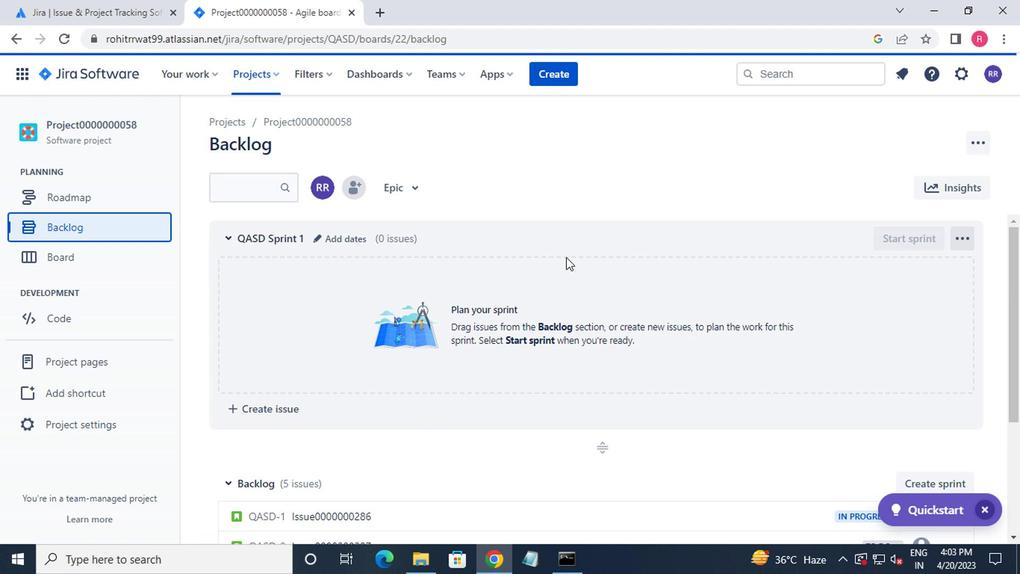 
Action: Mouse scrolled (562, 257) with delta (0, -1)
Screenshot: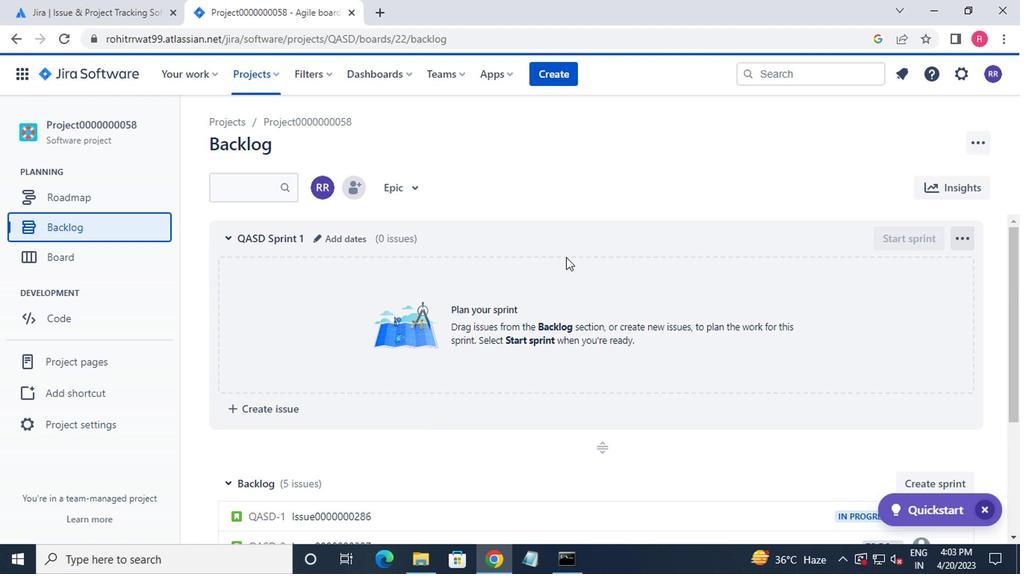 
Action: Mouse scrolled (562, 257) with delta (0, -1)
Screenshot: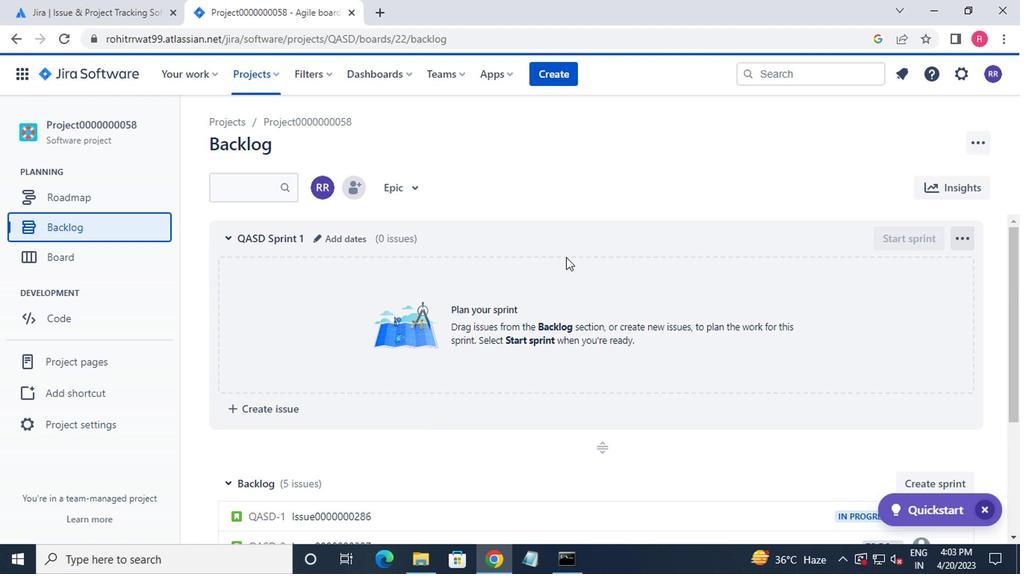 
Action: Mouse moved to (566, 266)
Screenshot: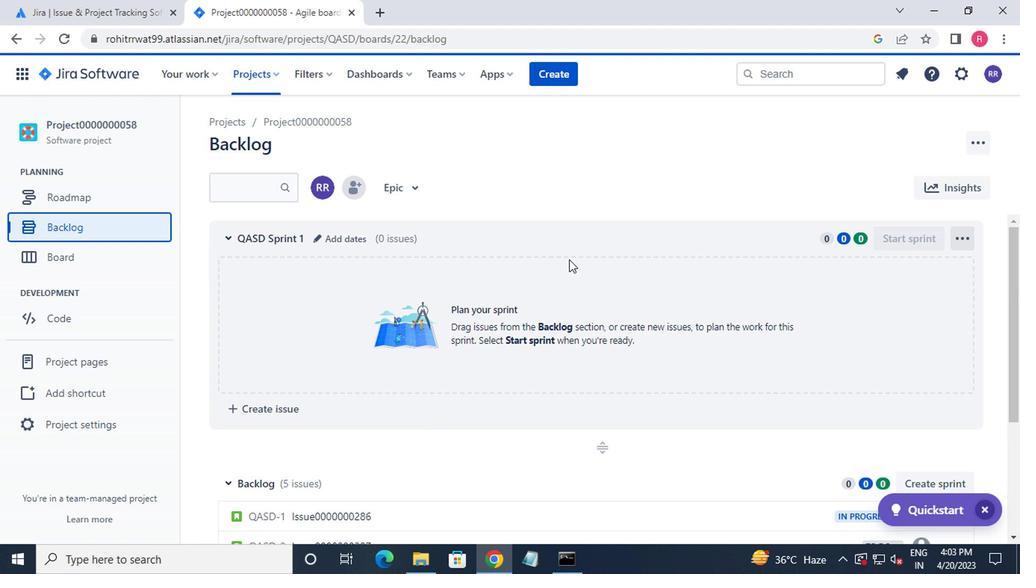 
Action: Mouse scrolled (566, 266) with delta (0, 0)
Screenshot: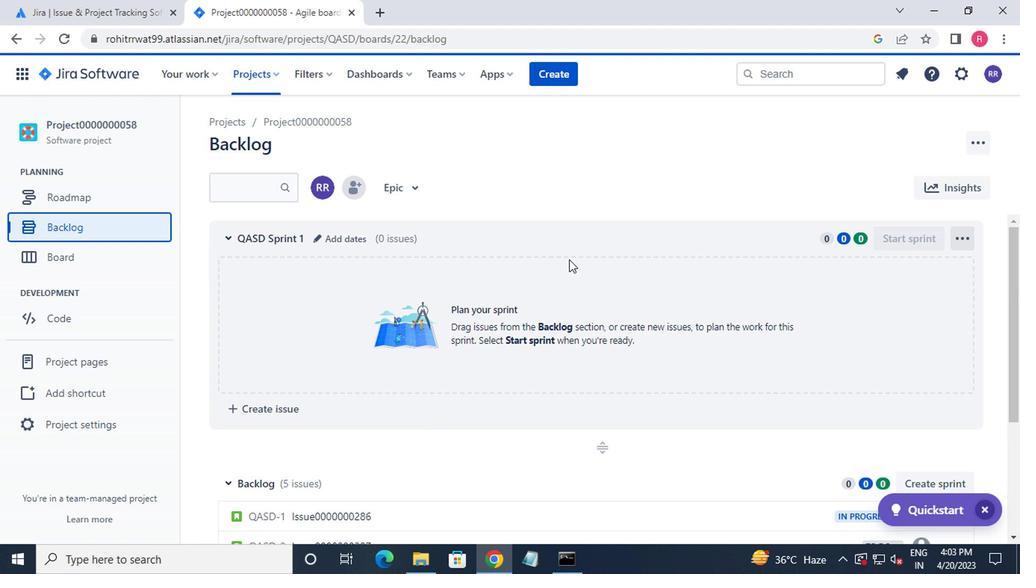 
Action: Mouse moved to (567, 268)
Screenshot: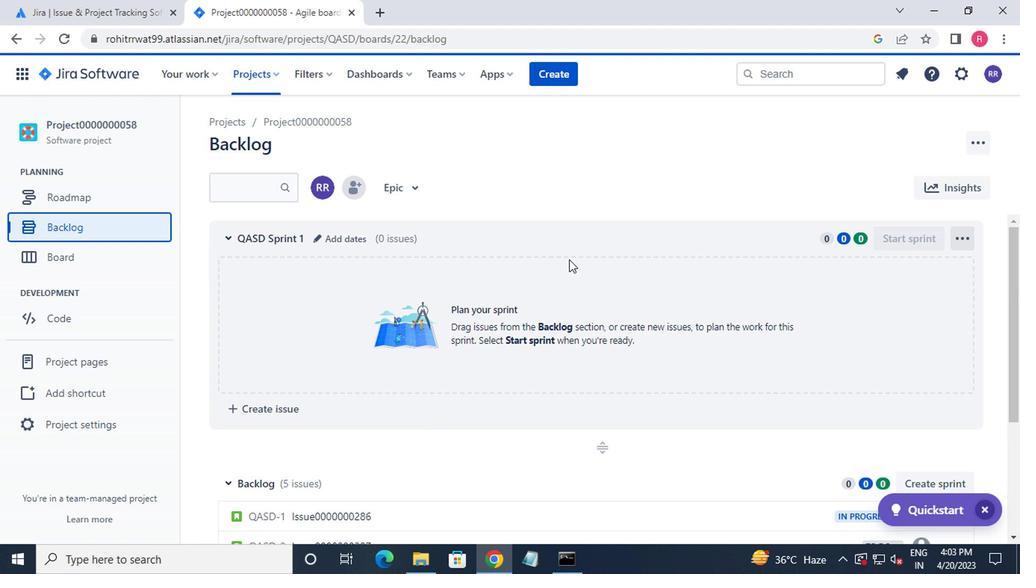 
Action: Mouse scrolled (567, 268) with delta (0, 0)
Screenshot: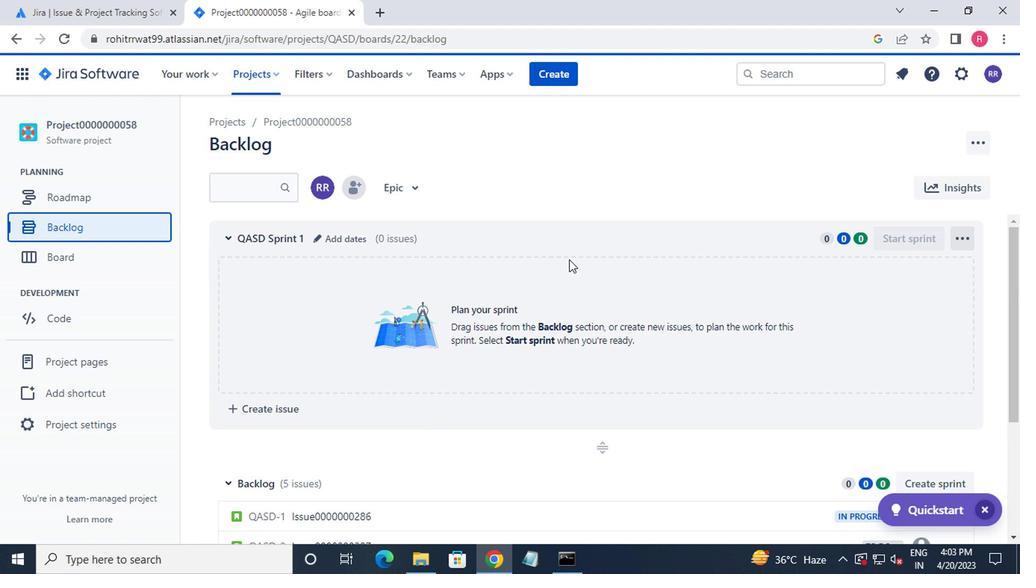 
Action: Mouse moved to (567, 270)
Screenshot: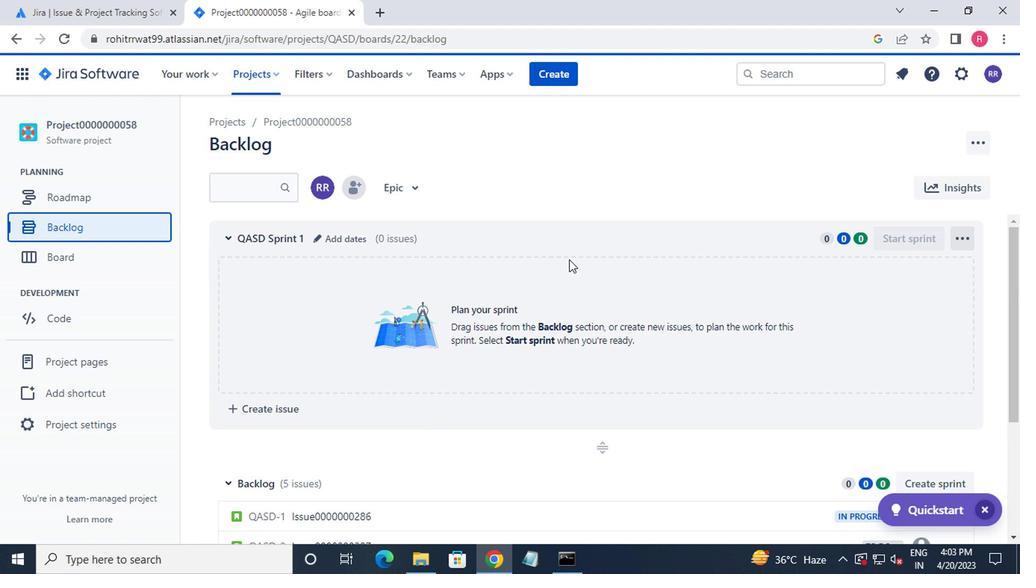 
Action: Mouse scrolled (567, 270) with delta (0, 0)
Screenshot: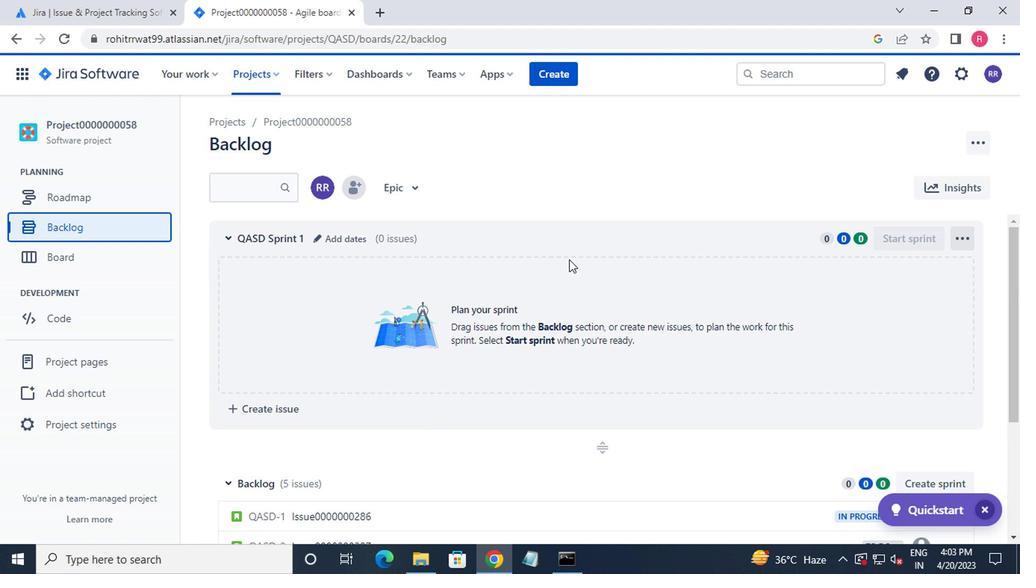 
Action: Mouse scrolled (567, 270) with delta (0, 0)
Screenshot: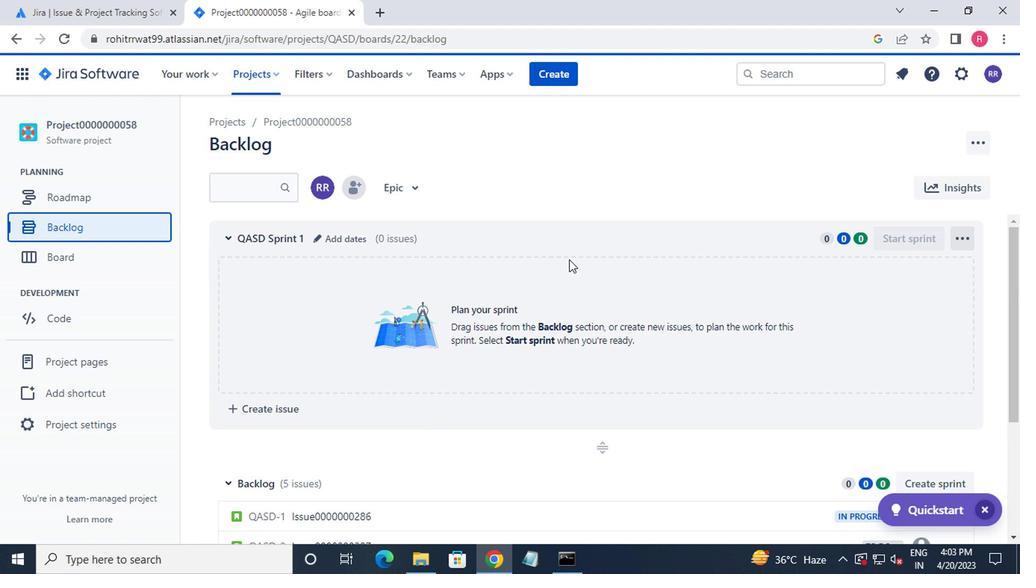 
Action: Mouse moved to (567, 270)
Screenshot: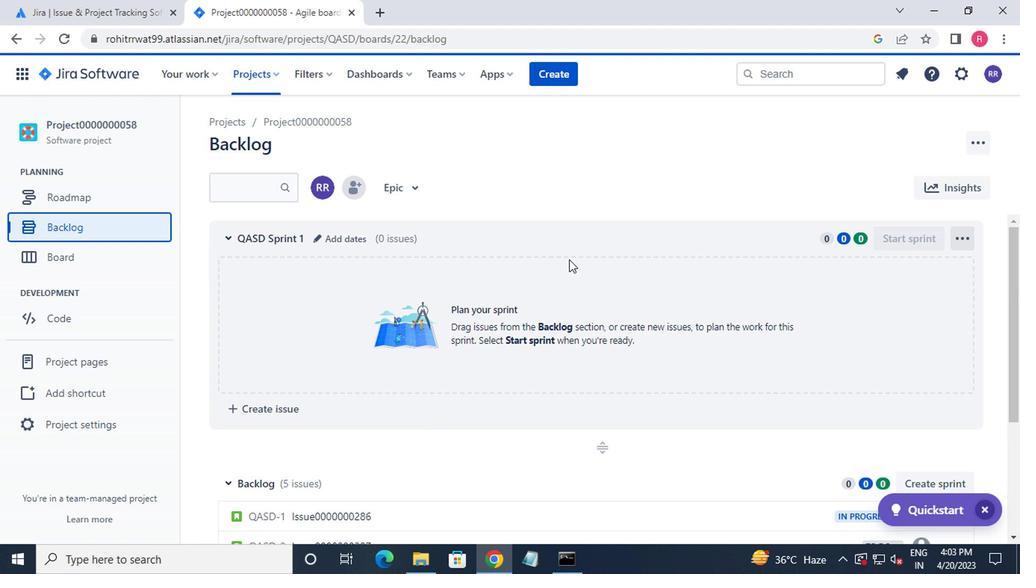 
Action: Mouse scrolled (567, 270) with delta (0, 0)
Screenshot: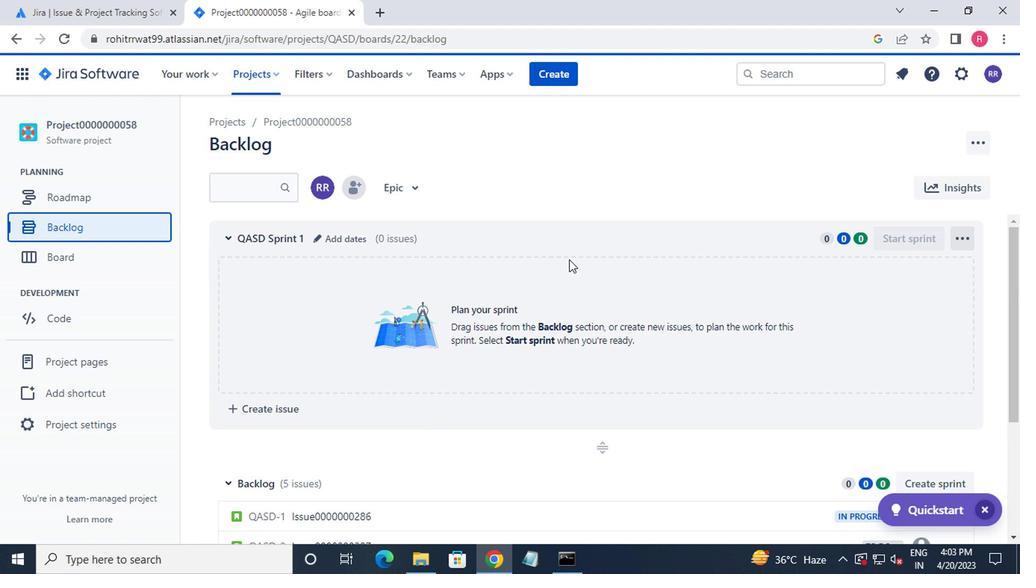 
Action: Mouse moved to (916, 340)
Screenshot: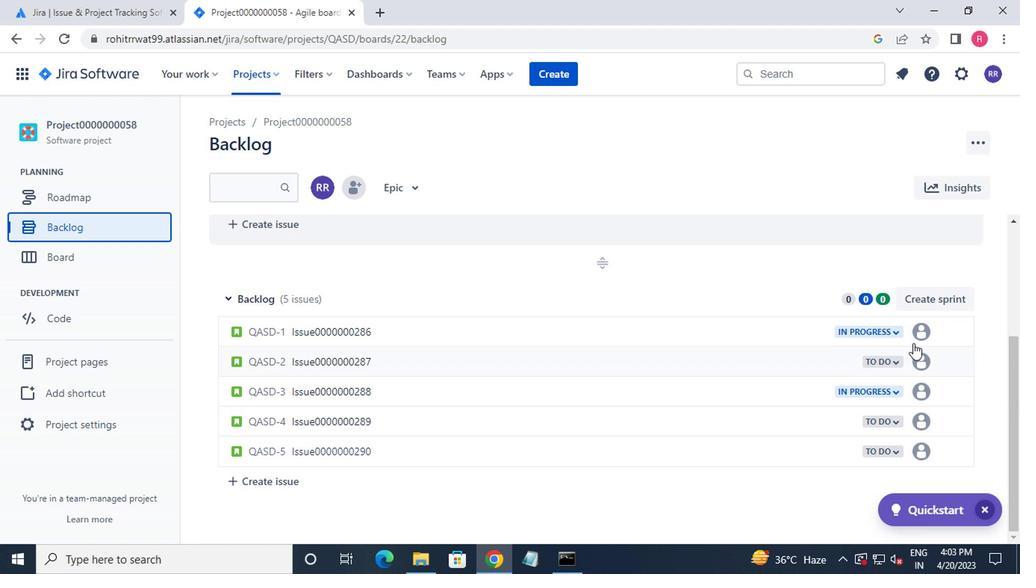 
Action: Mouse pressed left at (916, 340)
Screenshot: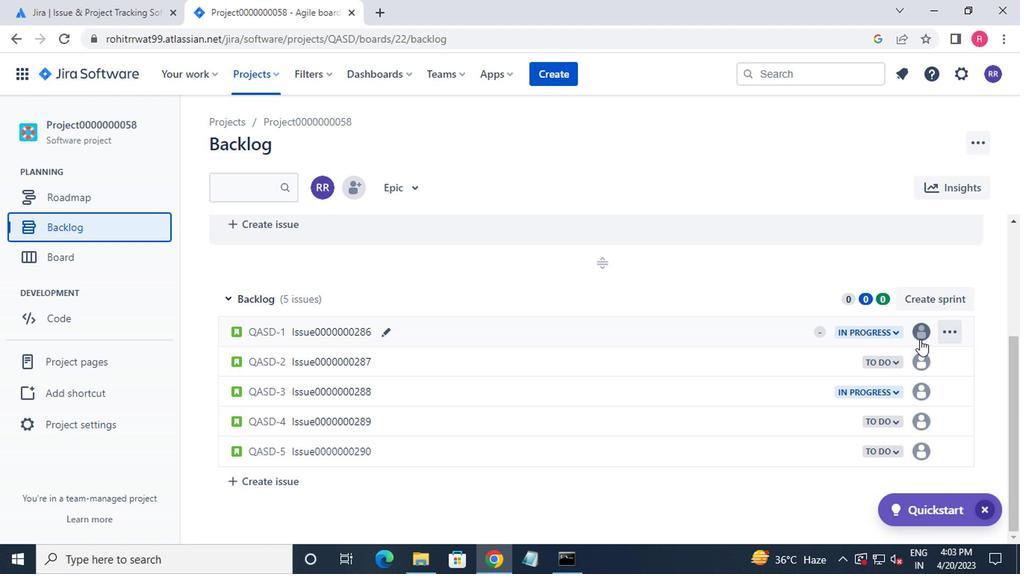 
Action: Mouse moved to (877, 458)
Screenshot: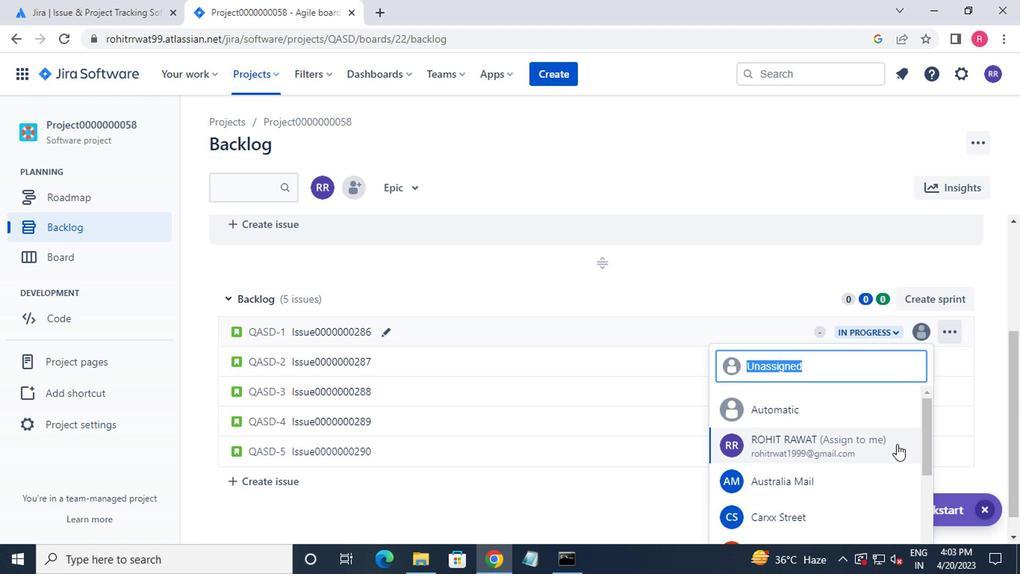 
Action: Mouse scrolled (877, 457) with delta (0, -1)
Screenshot: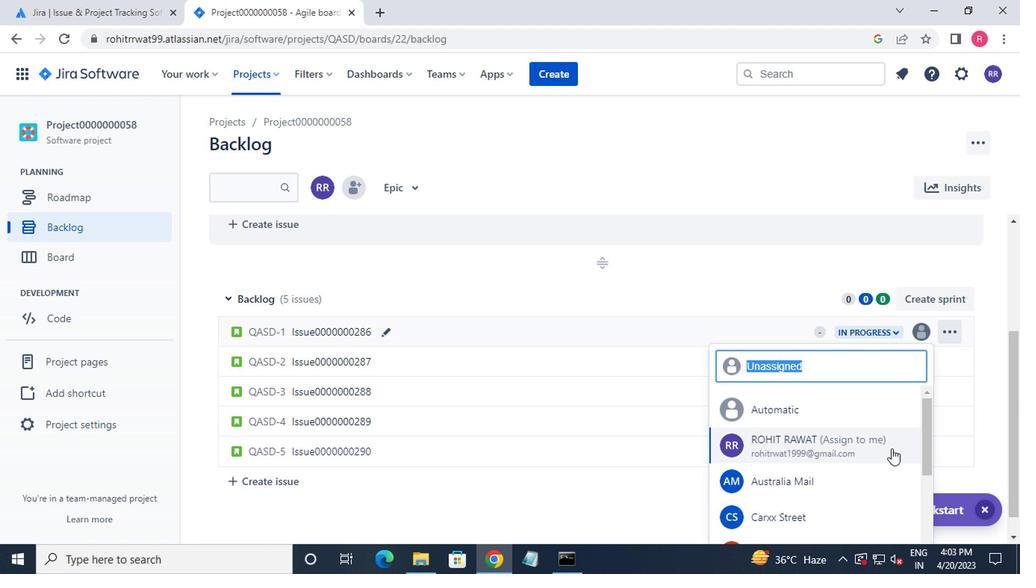 
Action: Mouse scrolled (877, 457) with delta (0, -1)
Screenshot: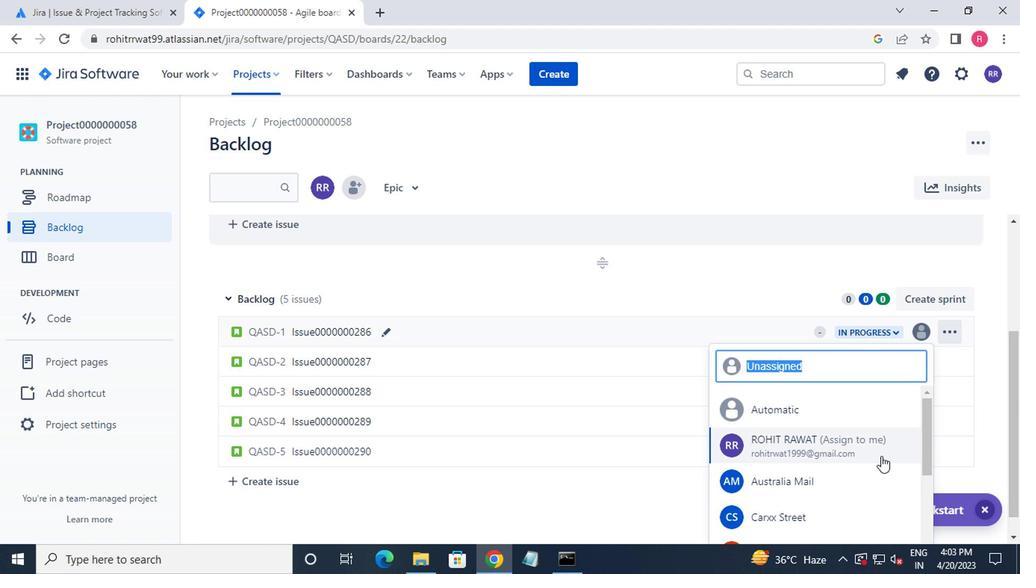 
Action: Mouse moved to (833, 471)
Screenshot: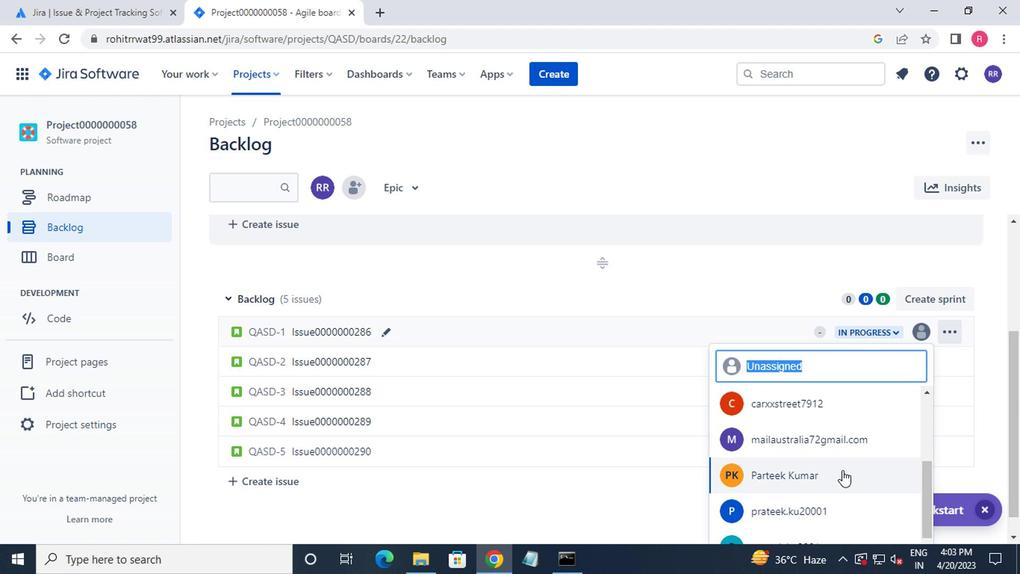 
Action: Mouse pressed left at (833, 471)
Screenshot: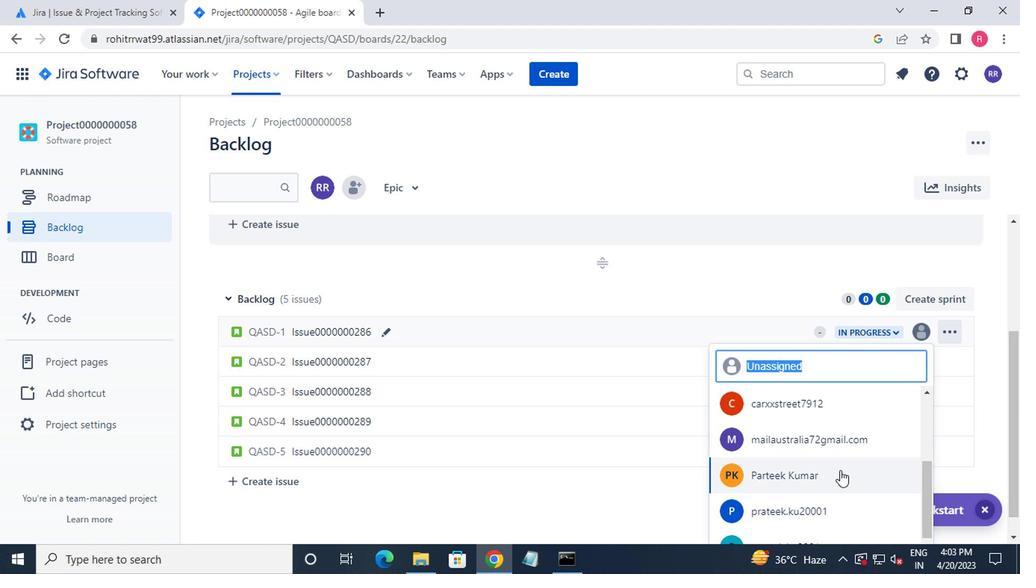 
Action: Mouse moved to (920, 364)
Screenshot: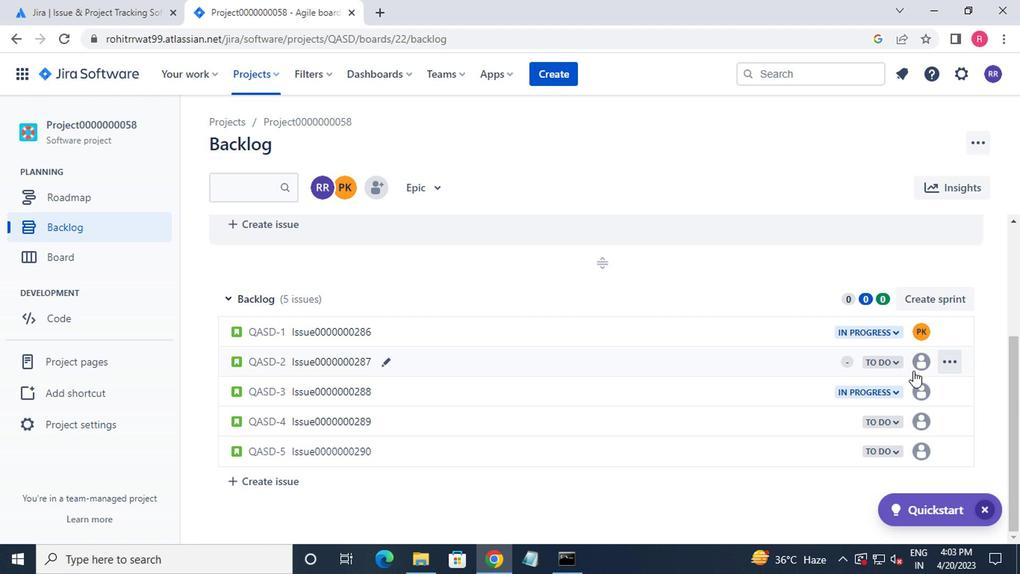 
Action: Mouse pressed left at (920, 364)
Screenshot: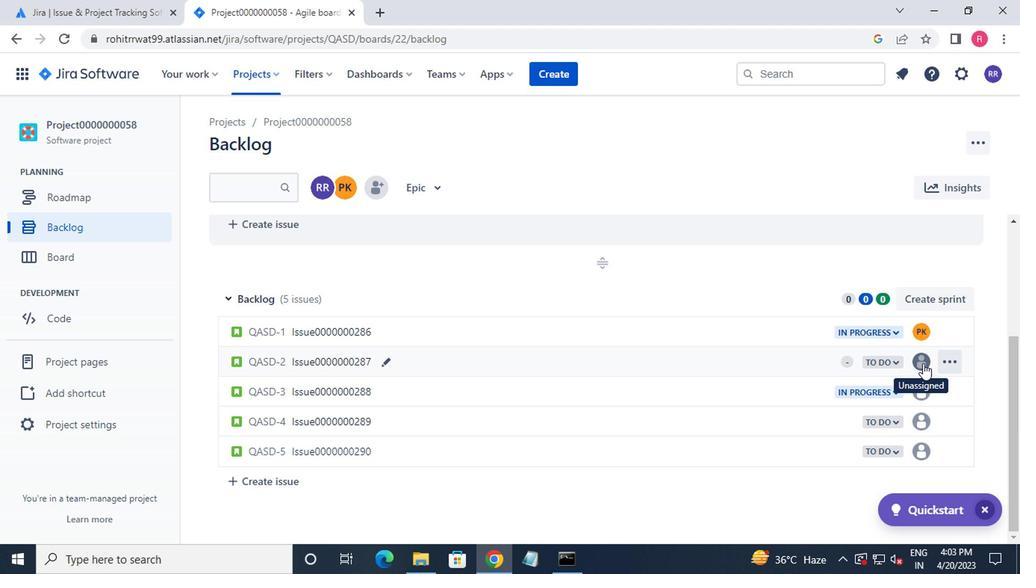 
Action: Mouse moved to (866, 436)
Screenshot: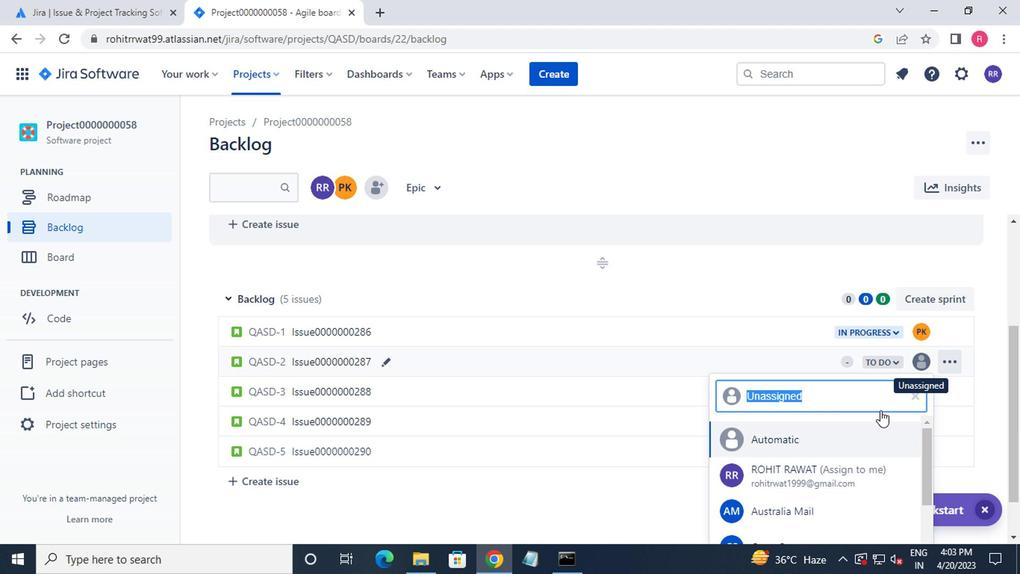 
Action: Mouse scrolled (866, 435) with delta (0, -1)
Screenshot: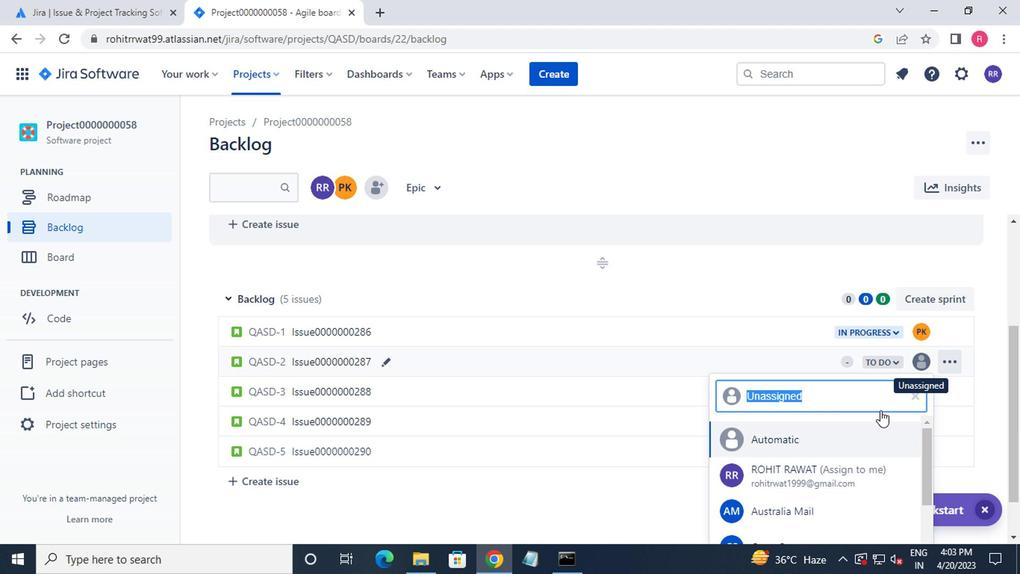 
Action: Mouse moved to (866, 438)
Screenshot: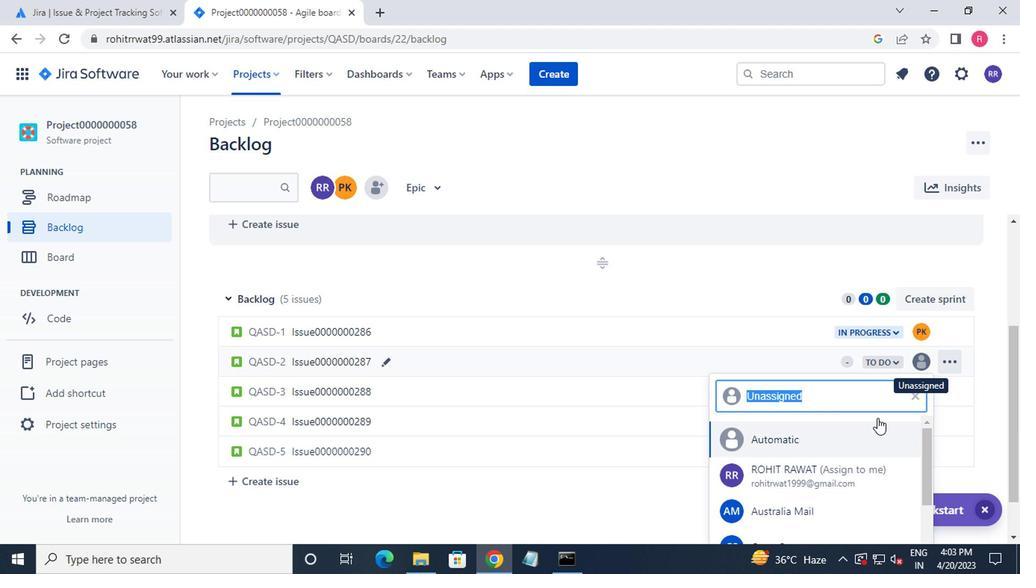 
Action: Mouse scrolled (866, 437) with delta (0, -1)
Screenshot: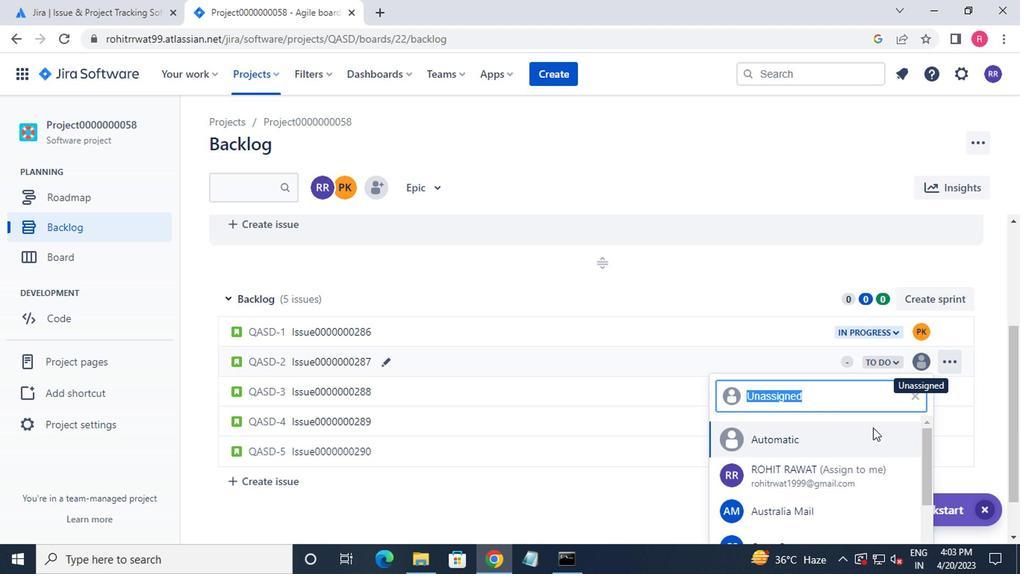 
Action: Mouse moved to (866, 439)
Screenshot: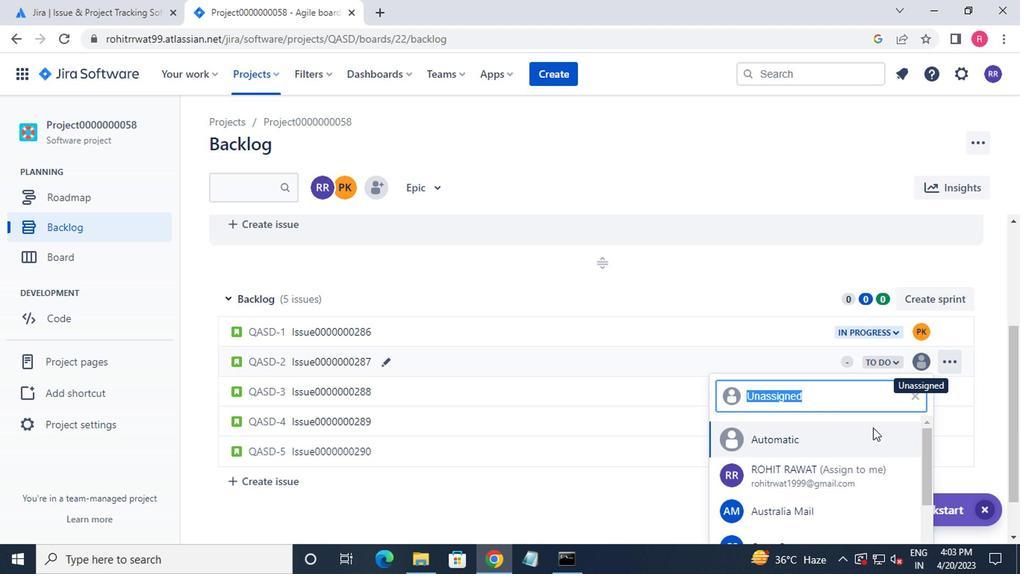 
Action: Mouse scrolled (866, 438) with delta (0, 0)
Screenshot: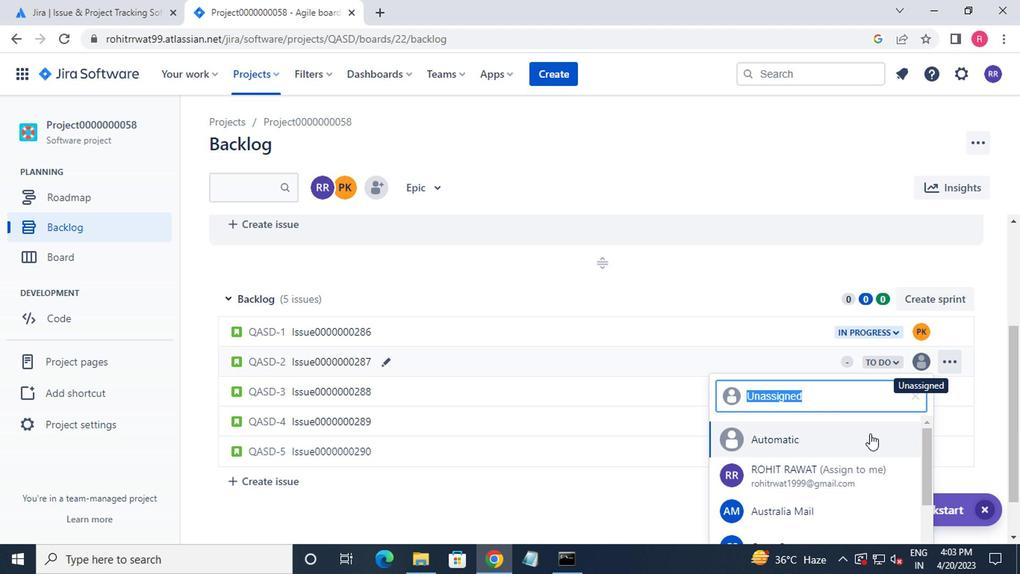 
Action: Mouse scrolled (866, 438) with delta (0, 0)
Screenshot: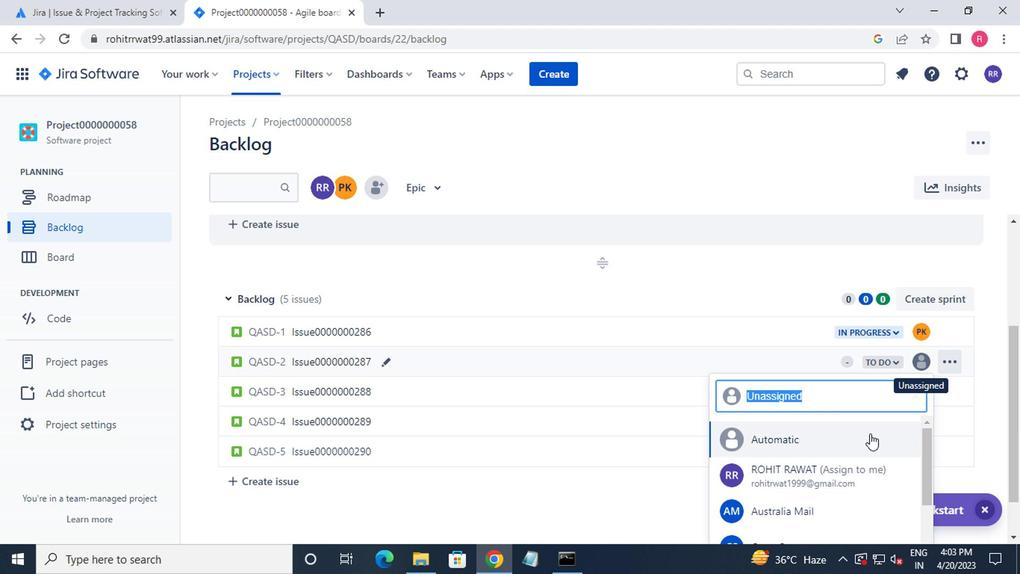 
Action: Mouse scrolled (866, 438) with delta (0, 0)
Screenshot: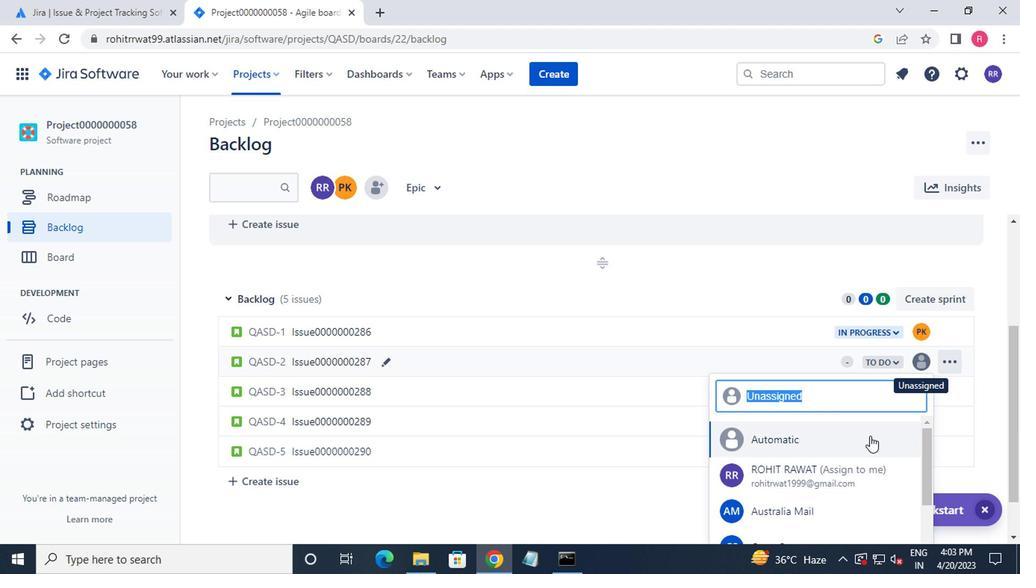 
Action: Mouse moved to (838, 457)
Screenshot: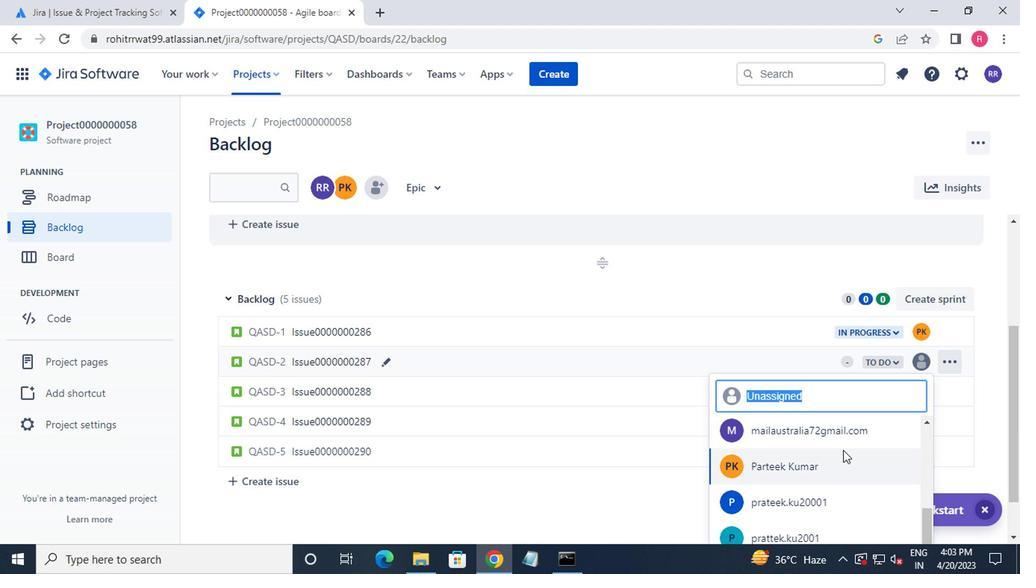 
Action: Mouse pressed left at (838, 457)
Screenshot: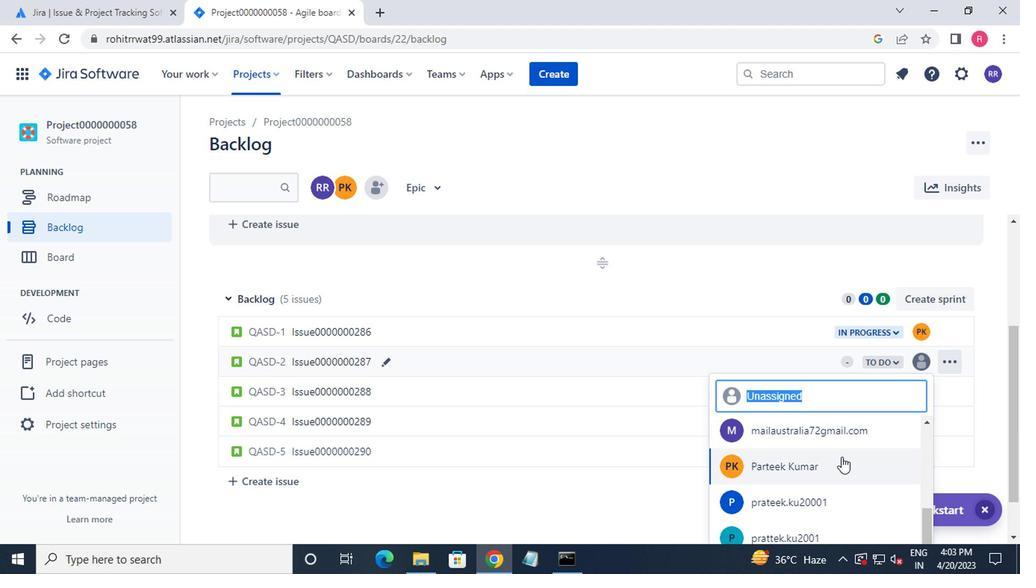 
Action: Mouse moved to (919, 397)
Screenshot: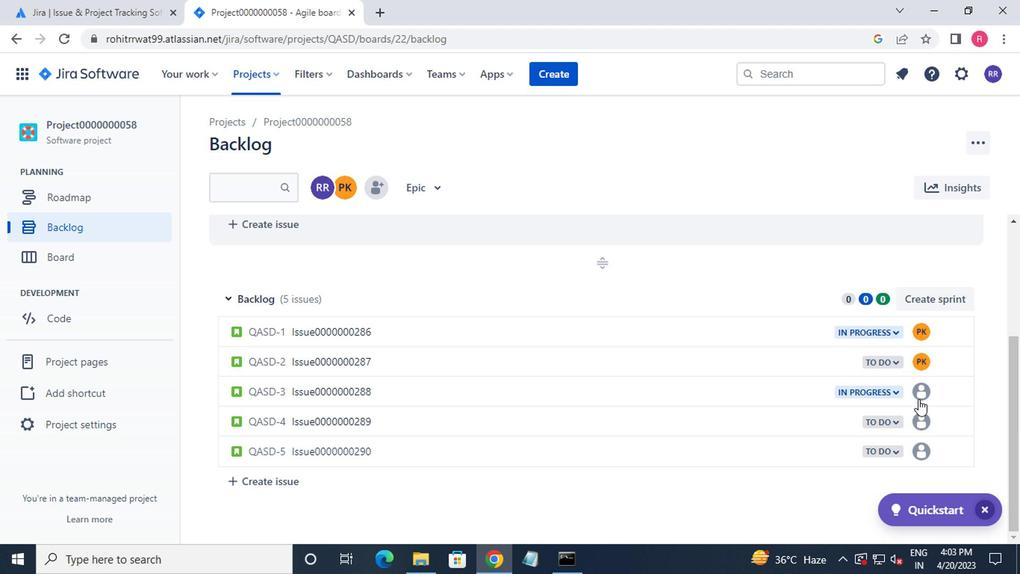 
Action: Mouse pressed left at (919, 397)
Screenshot: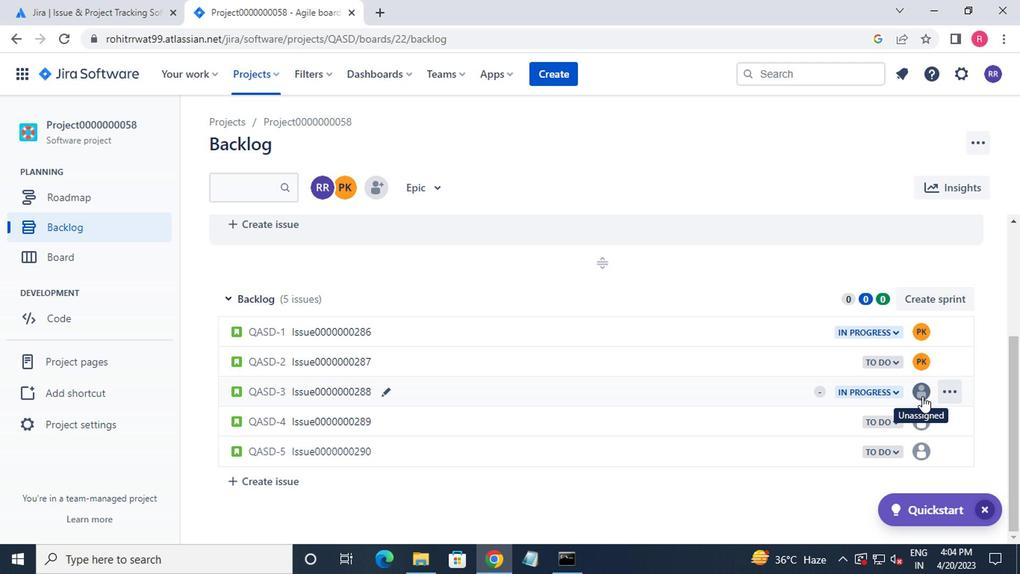 
Action: Mouse moved to (875, 482)
Screenshot: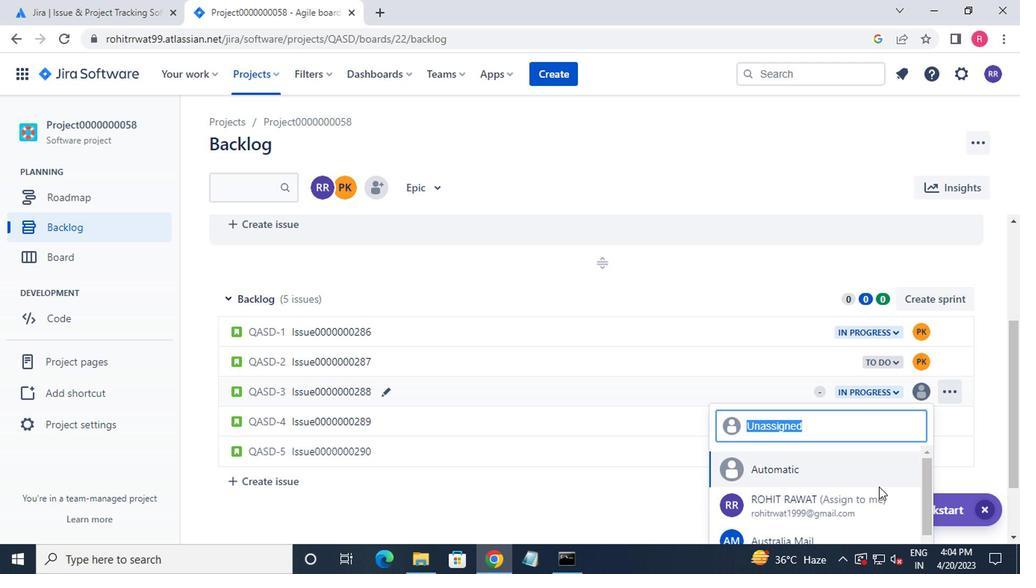 
Action: Mouse scrolled (875, 481) with delta (0, -1)
Screenshot: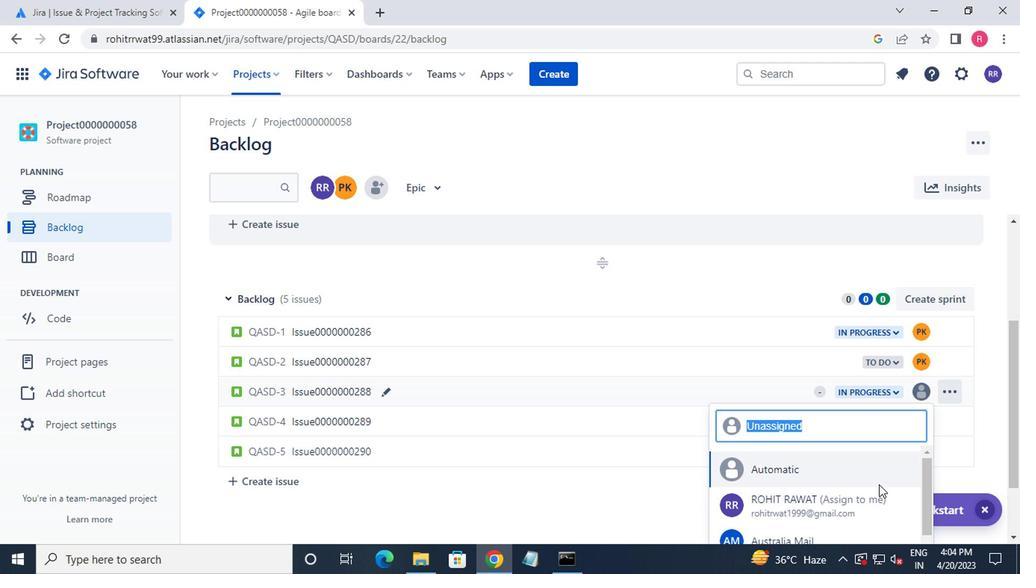 
Action: Mouse scrolled (875, 481) with delta (0, -1)
Screenshot: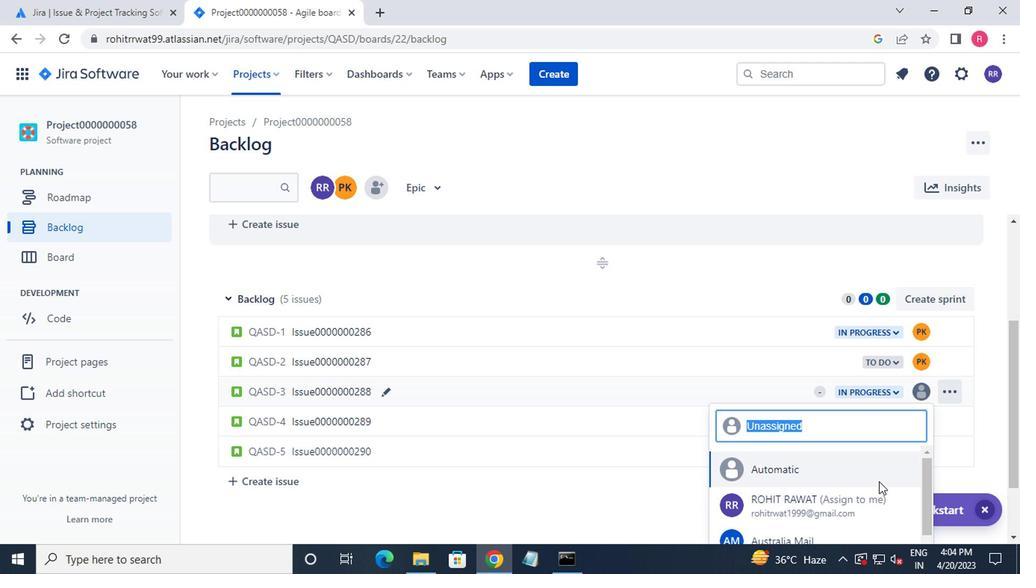
Action: Mouse scrolled (875, 481) with delta (0, -1)
Screenshot: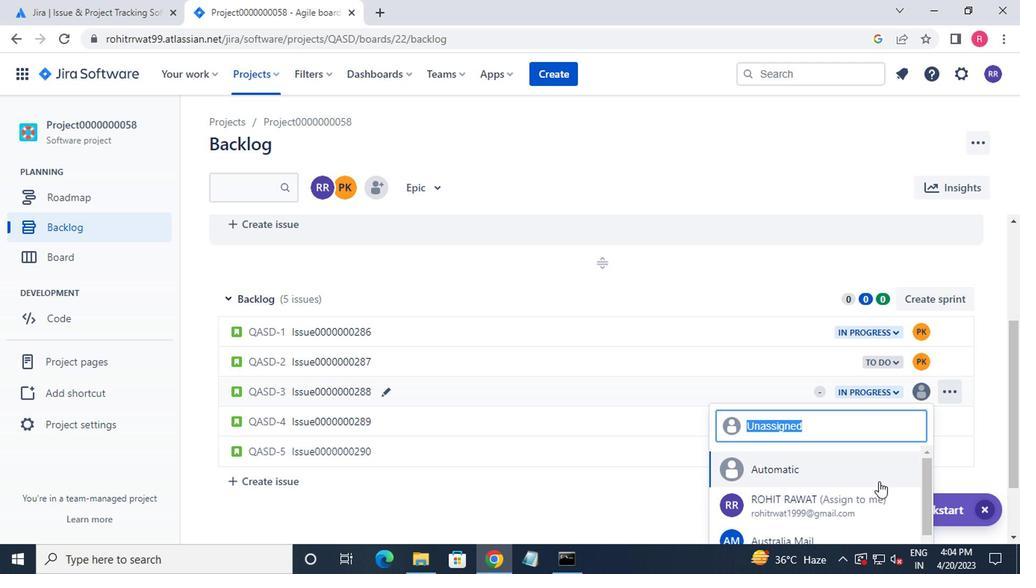 
Action: Mouse scrolled (875, 481) with delta (0, -1)
Screenshot: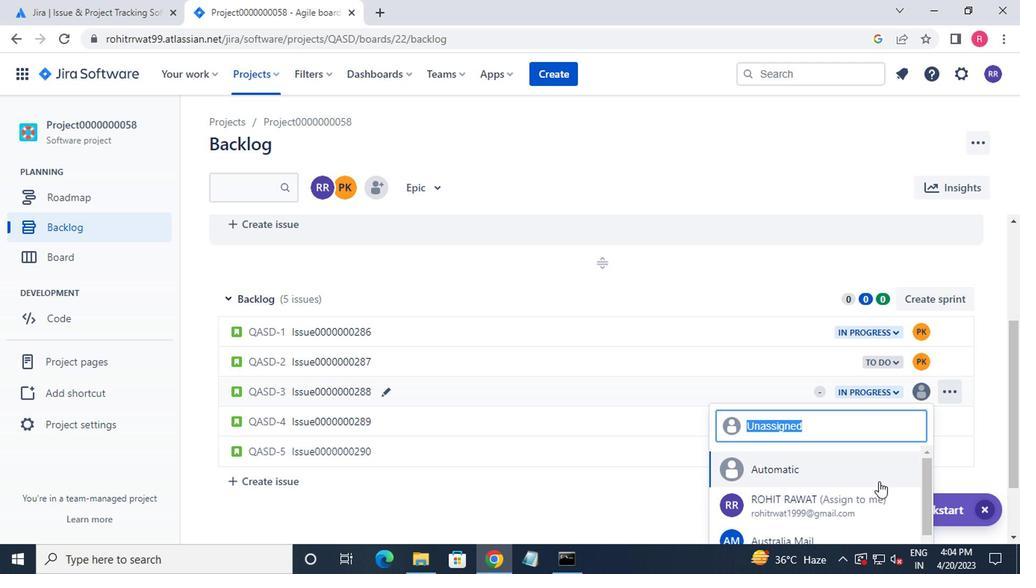 
Action: Mouse moved to (872, 483)
Screenshot: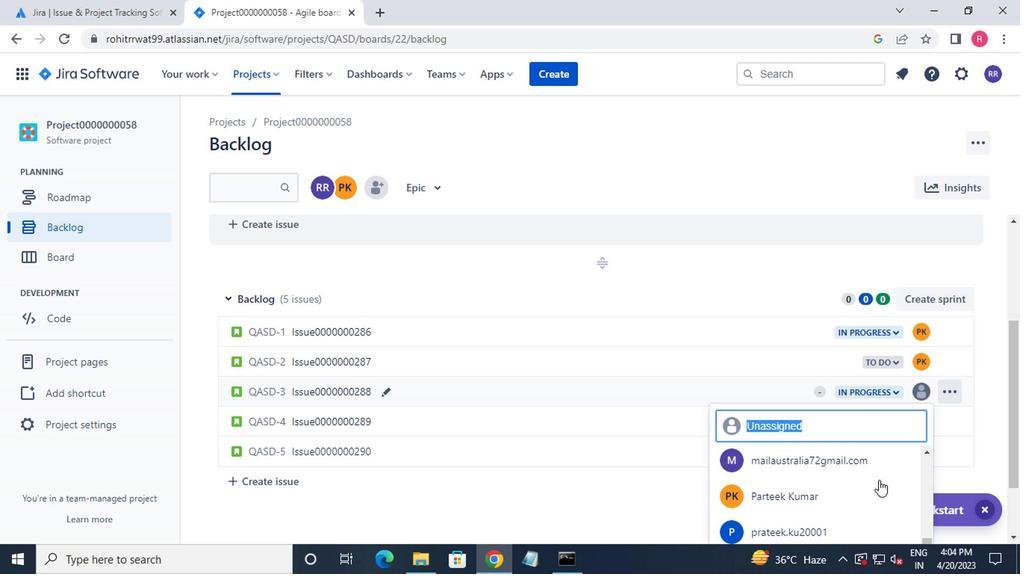 
Action: Mouse pressed left at (872, 483)
Screenshot: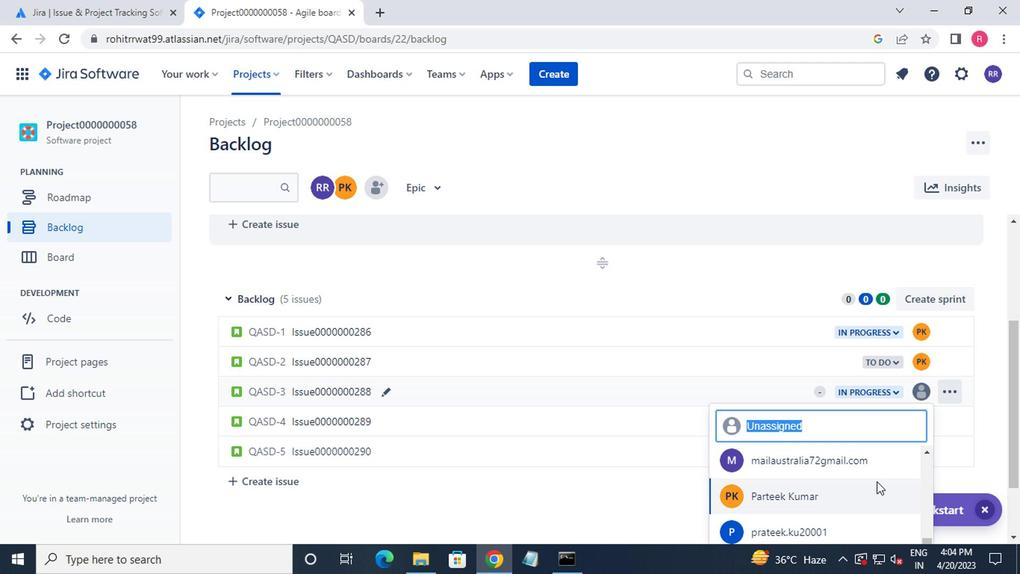 
Action: Mouse moved to (919, 423)
Screenshot: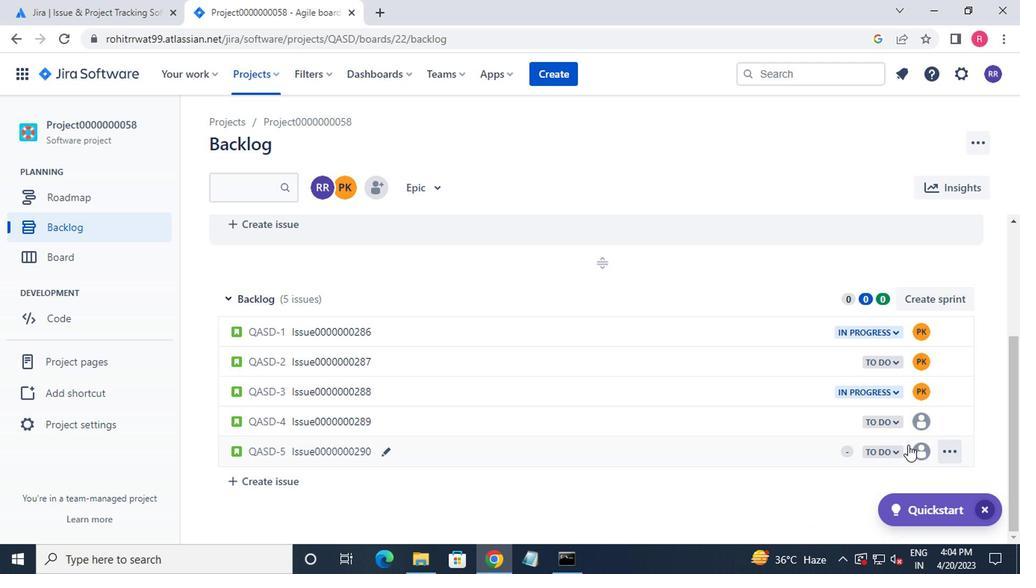 
Action: Mouse pressed left at (919, 423)
Screenshot: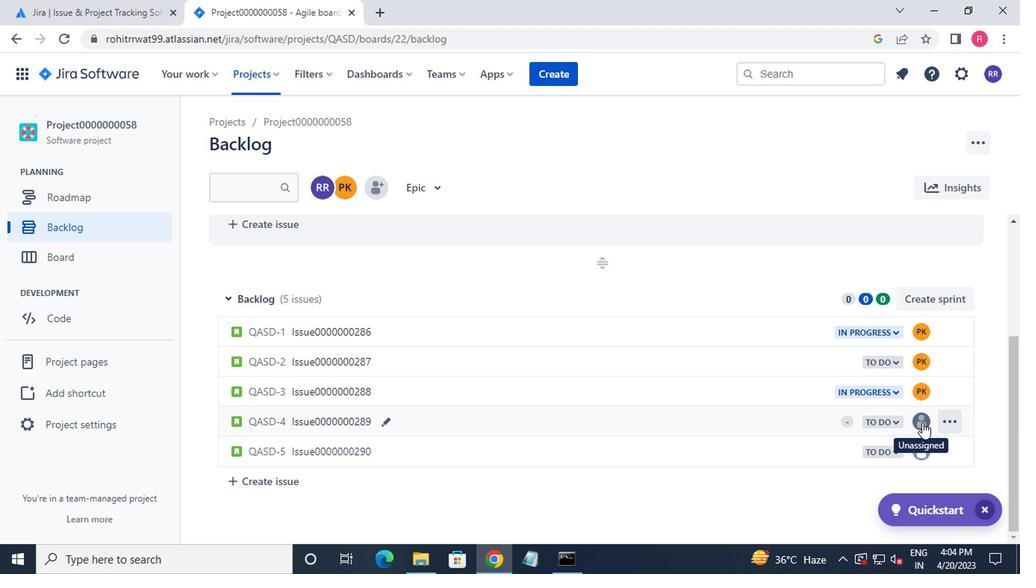 
Action: Mouse moved to (887, 488)
Screenshot: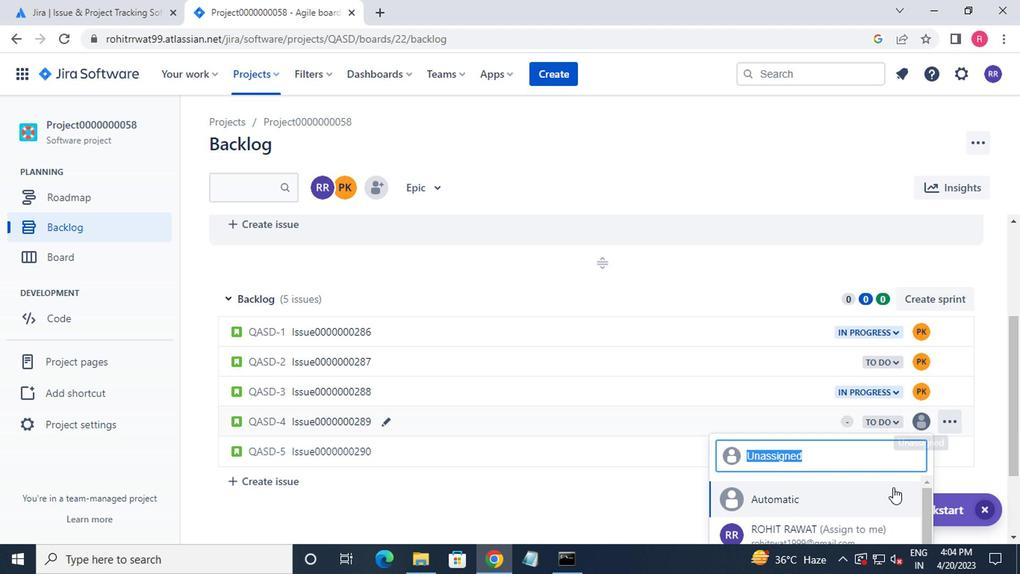 
Action: Mouse scrolled (887, 487) with delta (0, -1)
Screenshot: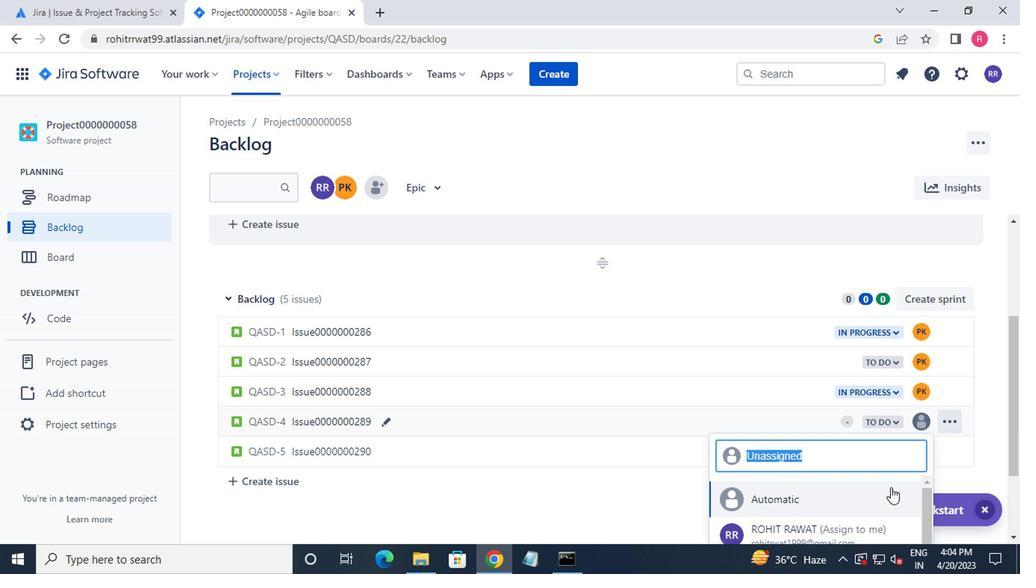 
Action: Mouse scrolled (887, 487) with delta (0, -1)
Screenshot: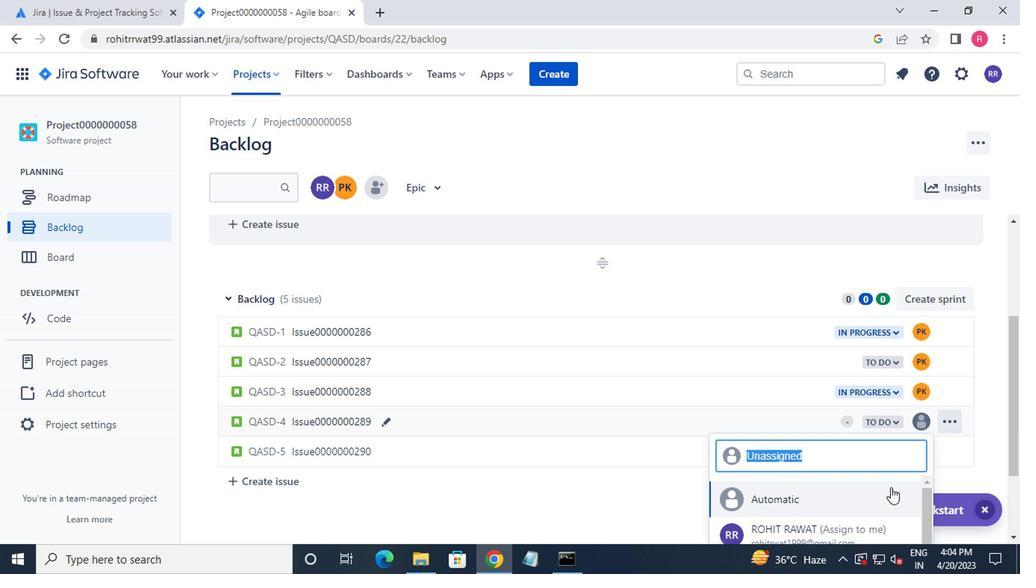 
Action: Mouse scrolled (887, 487) with delta (0, -1)
Screenshot: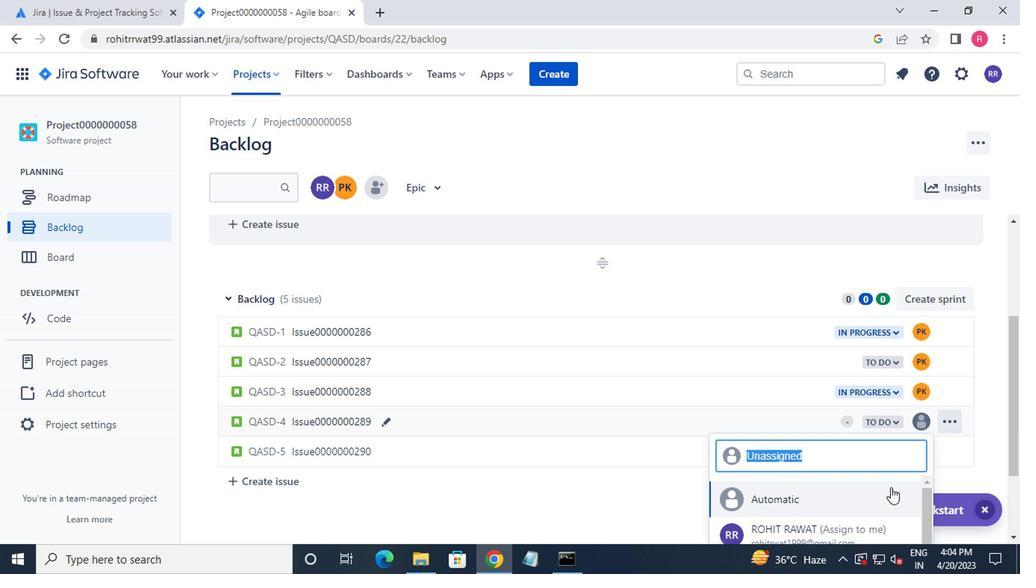 
Action: Mouse scrolled (887, 487) with delta (0, -1)
Screenshot: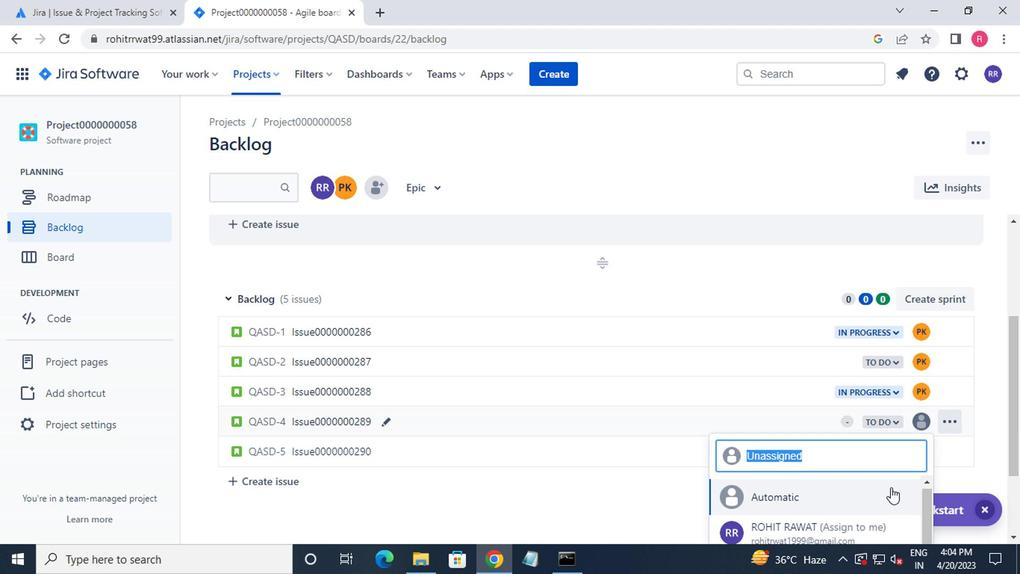 
Action: Mouse scrolled (887, 487) with delta (0, -1)
Screenshot: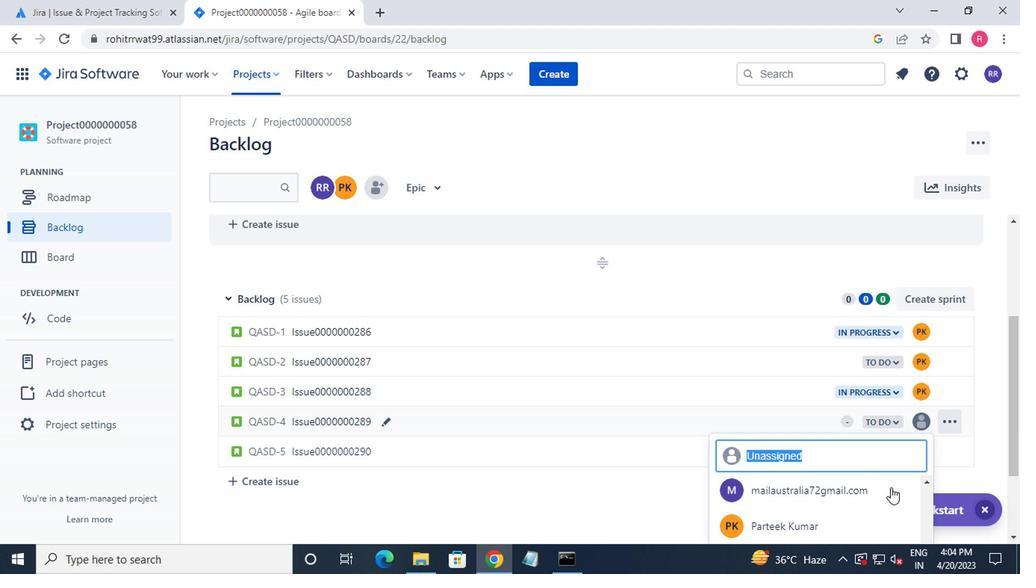 
Action: Mouse scrolled (887, 487) with delta (0, -1)
Screenshot: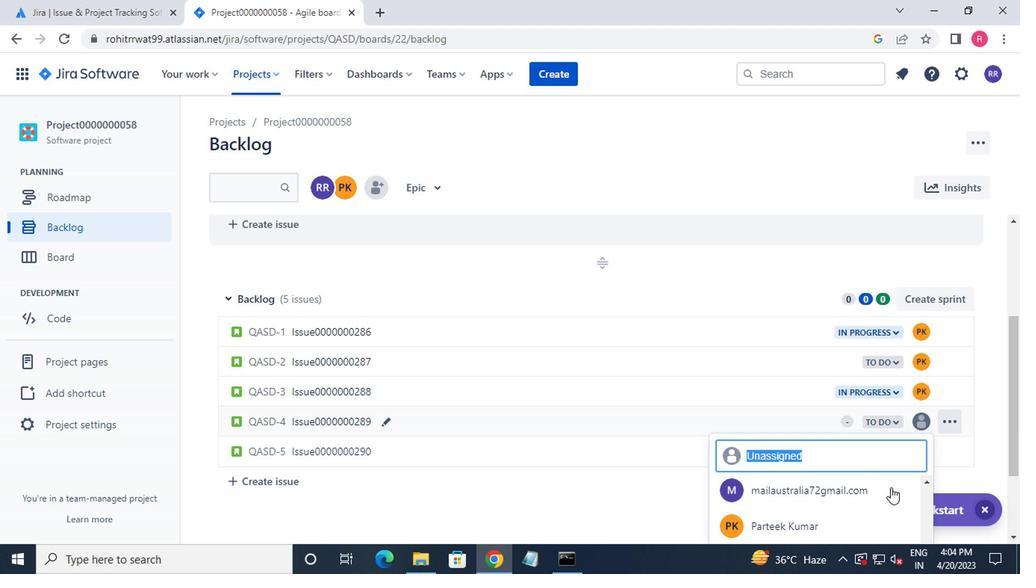 
Action: Mouse scrolled (887, 487) with delta (0, -1)
Screenshot: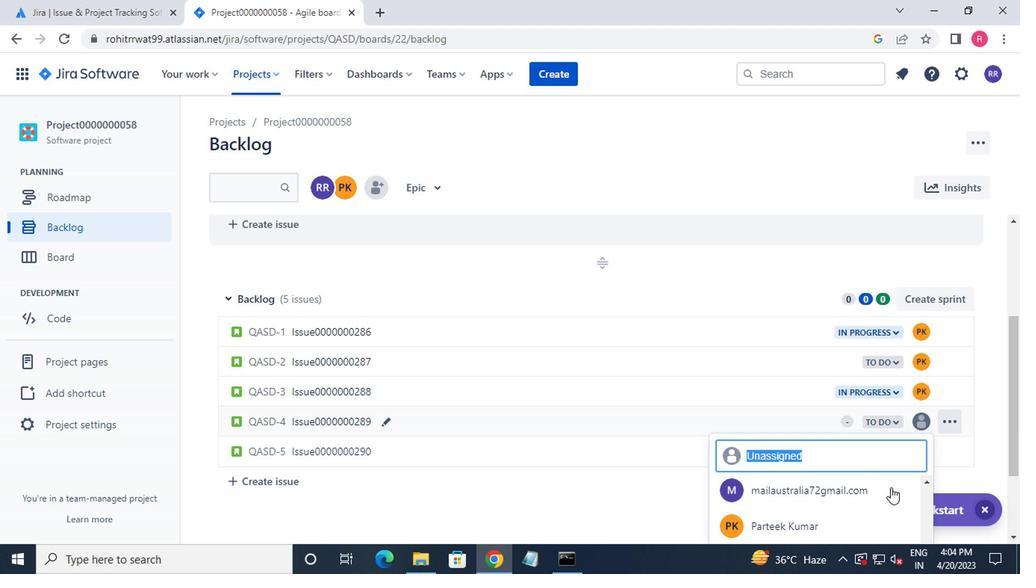 
Action: Mouse moved to (1016, 432)
Screenshot: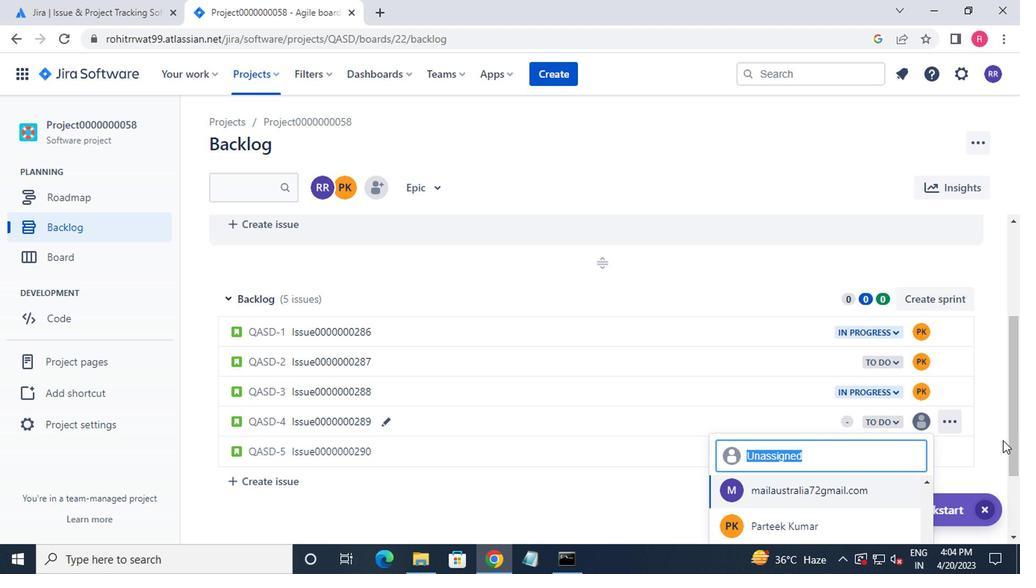 
Action: Mouse pressed left at (1016, 432)
Screenshot: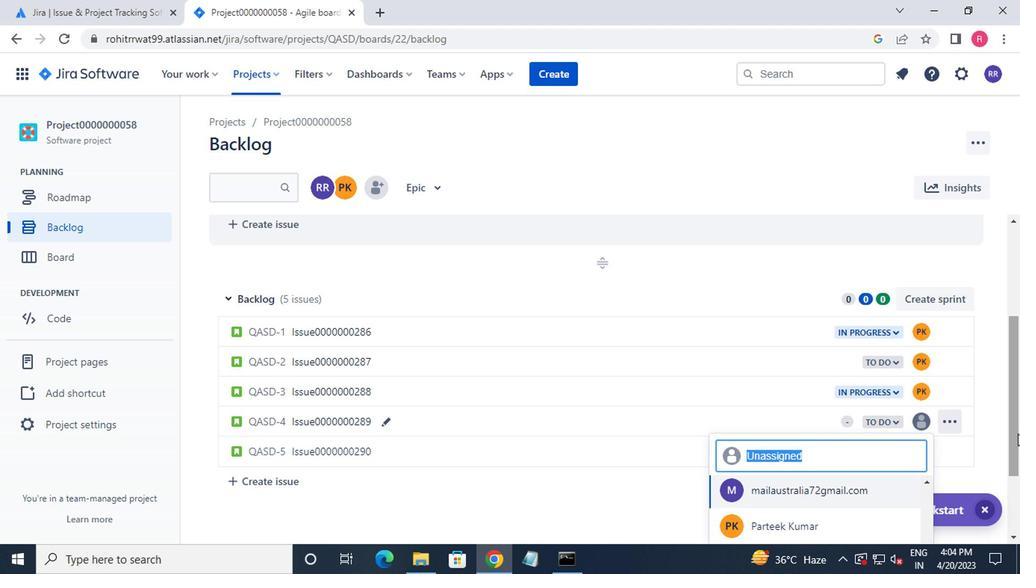
Action: Mouse moved to (841, 478)
Screenshot: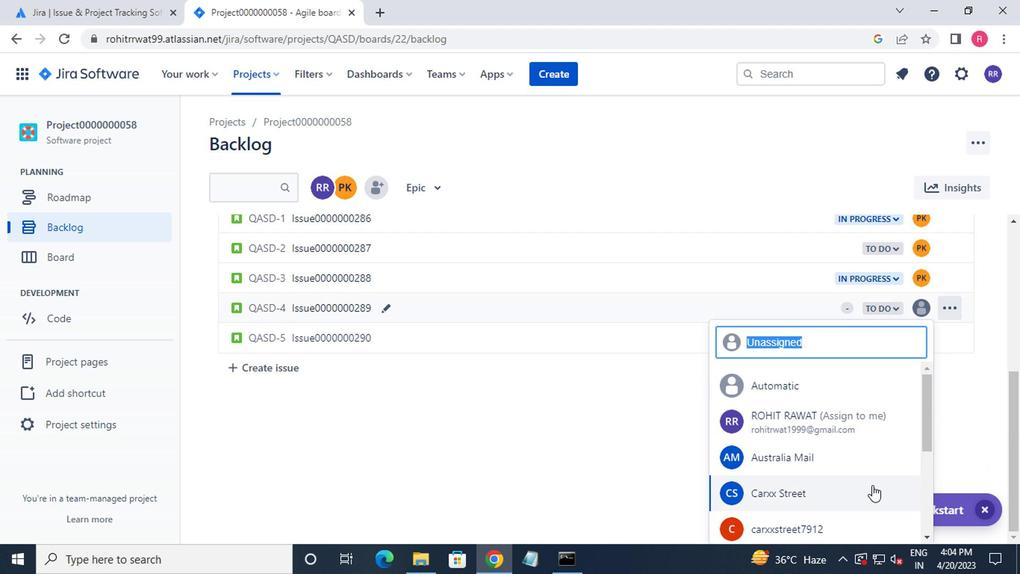 
Action: Mouse scrolled (841, 477) with delta (0, -1)
Screenshot: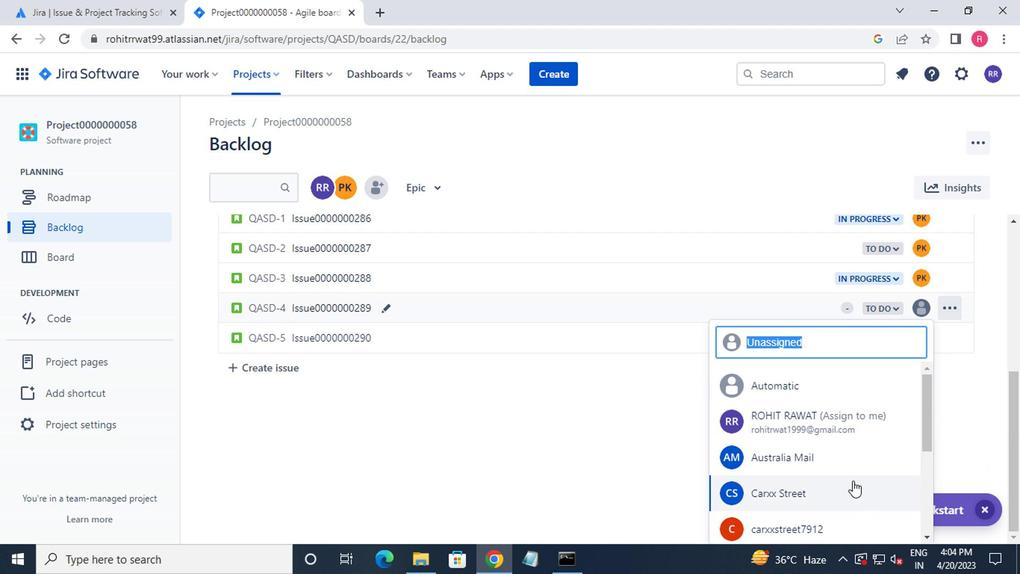 
Action: Mouse scrolled (841, 477) with delta (0, -1)
Screenshot: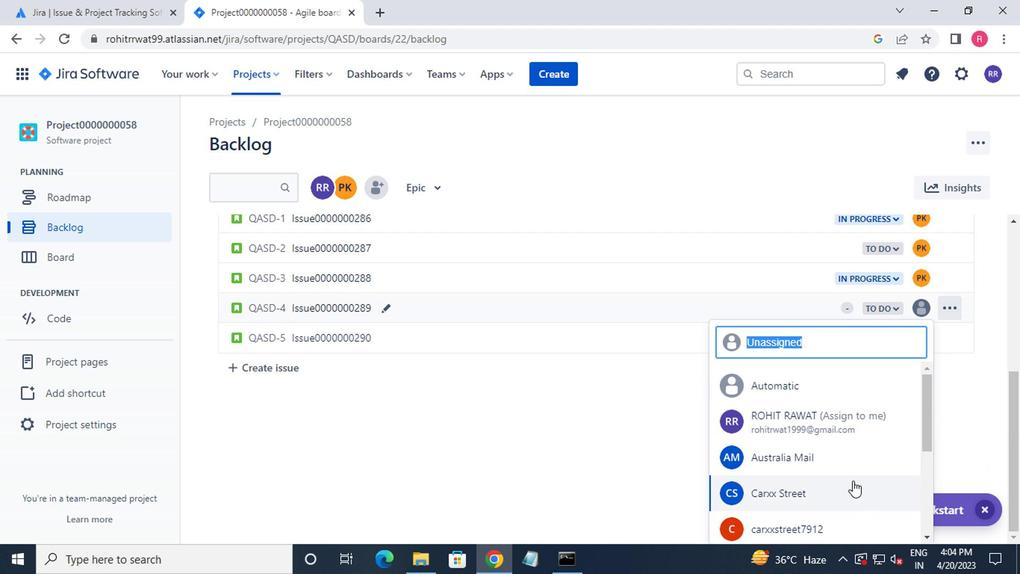 
Action: Mouse scrolled (841, 477) with delta (0, -1)
Screenshot: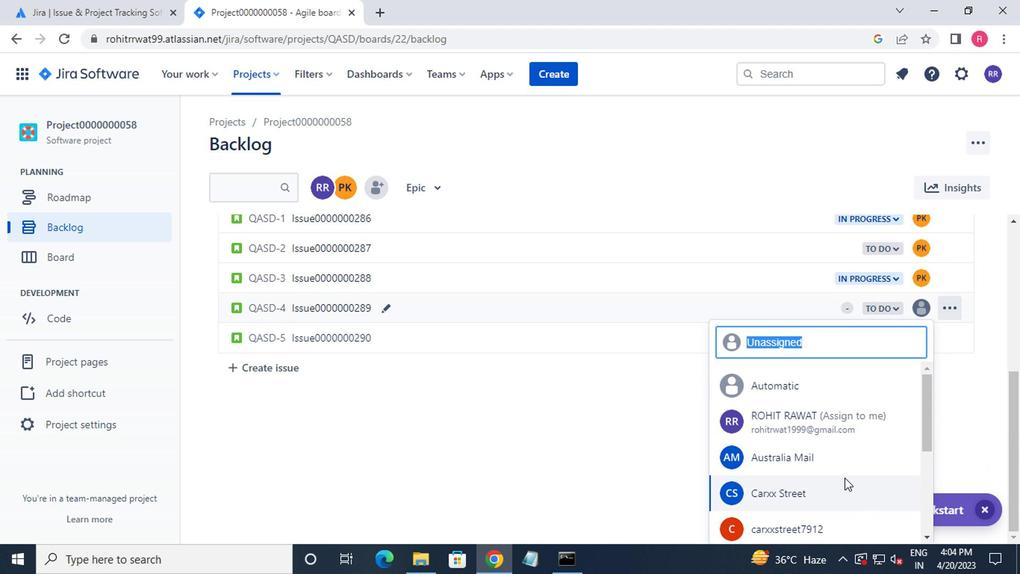 
Action: Mouse moved to (829, 512)
Screenshot: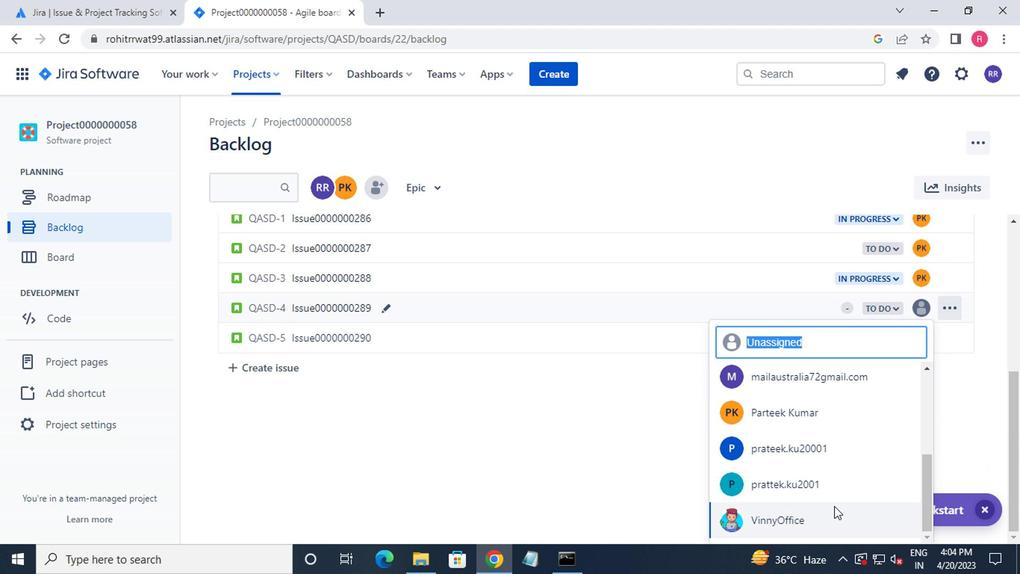 
Action: Mouse pressed left at (829, 512)
Screenshot: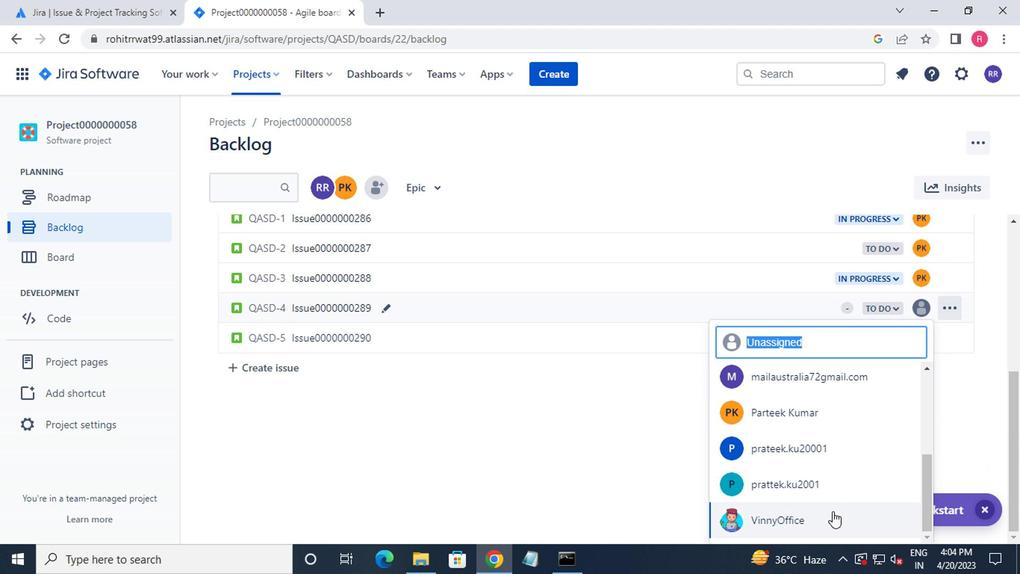 
Action: Mouse moved to (843, 476)
Screenshot: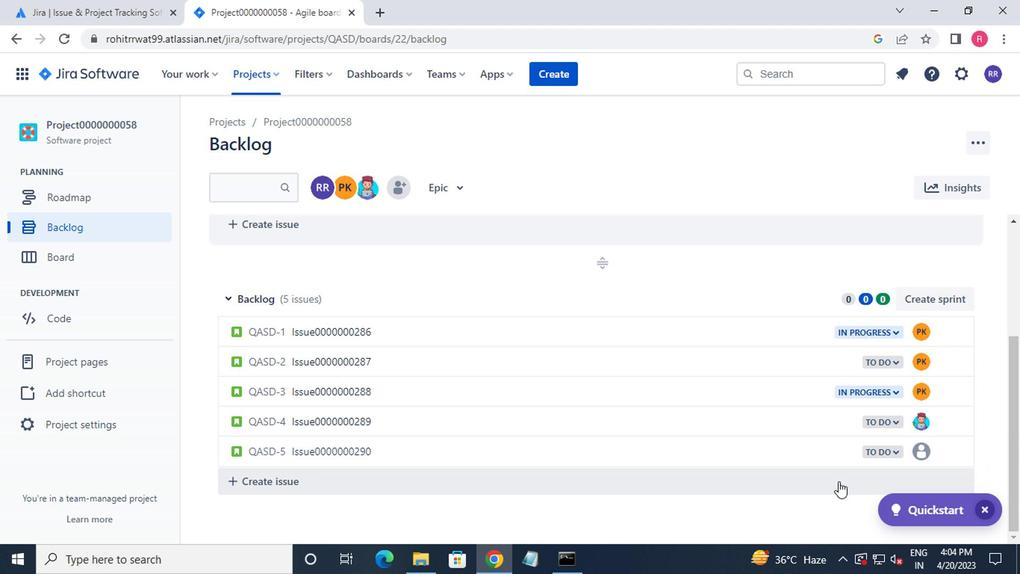 
